 Task: Create new contact,   with mail id: 'ElenaHall@nyu.edu', first name: 'Elena', Last name: 'Hall', Job Title: Database Administrator, Phone number (202) 555-2345. Change life cycle stage to  'Lead' and lead status to 'New'. Add new company to the associated contact: www.pg.co.uk and type: Other. Logged in from softage.10@softage.net
Action: Mouse moved to (66, 58)
Screenshot: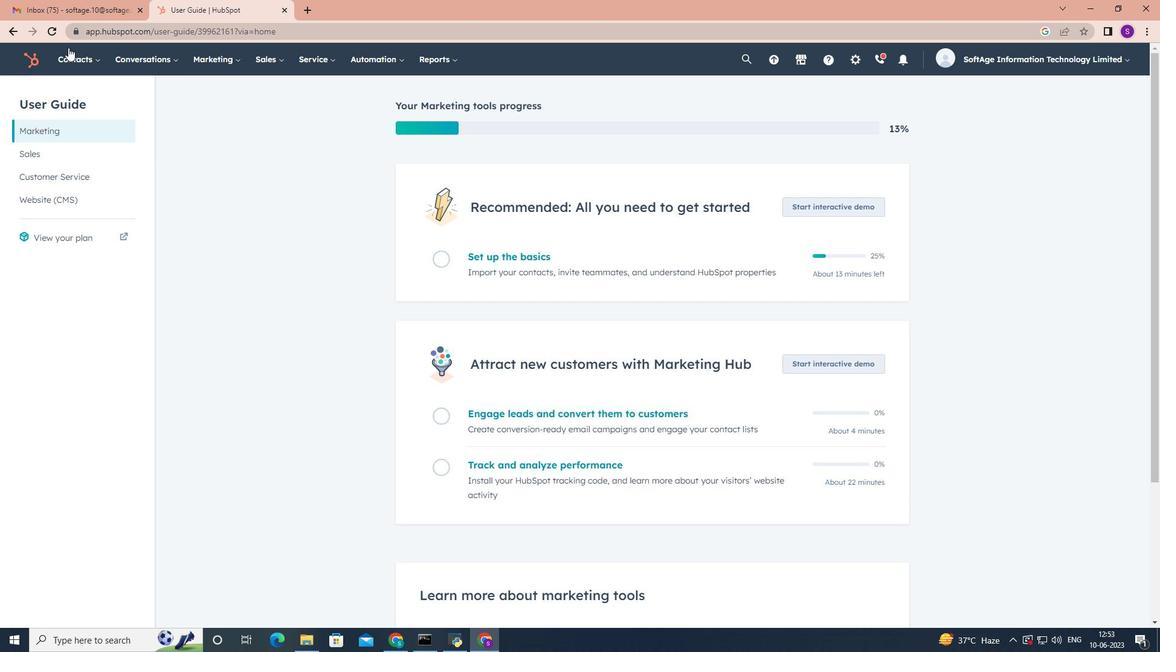 
Action: Mouse pressed left at (66, 58)
Screenshot: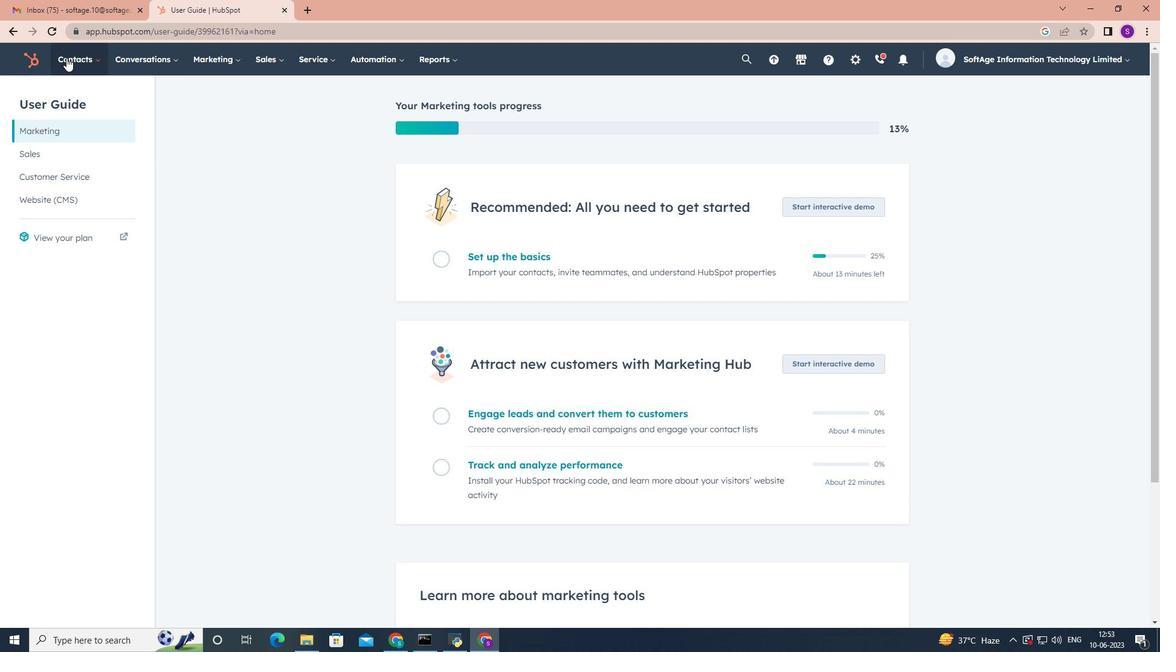 
Action: Mouse moved to (85, 89)
Screenshot: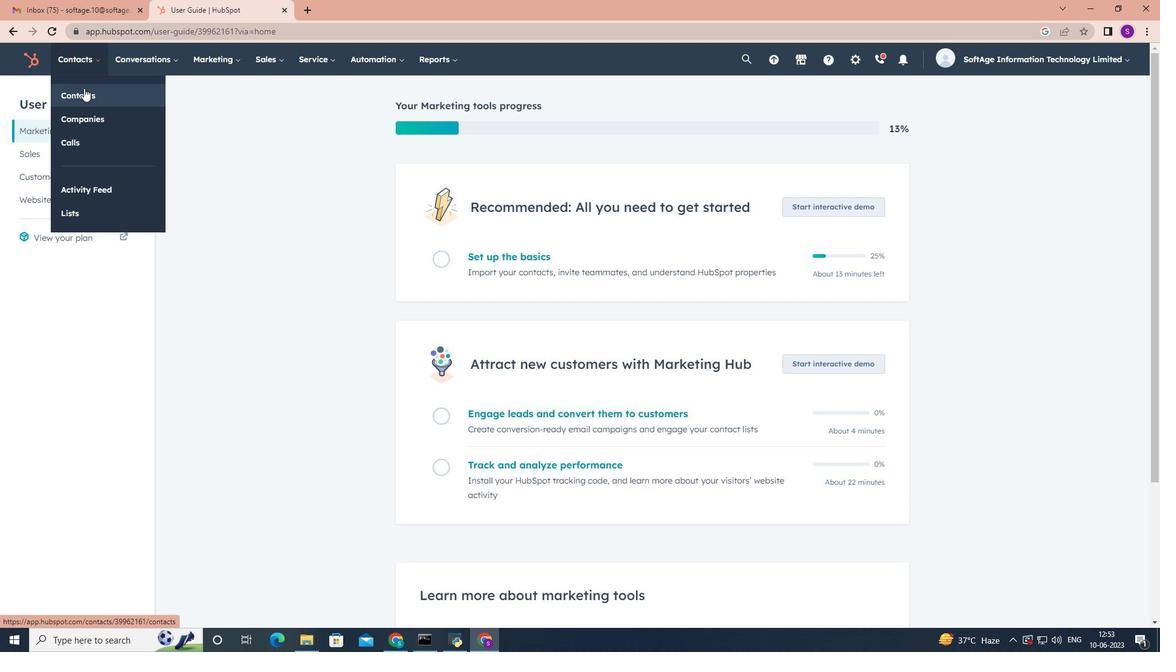 
Action: Mouse pressed left at (85, 89)
Screenshot: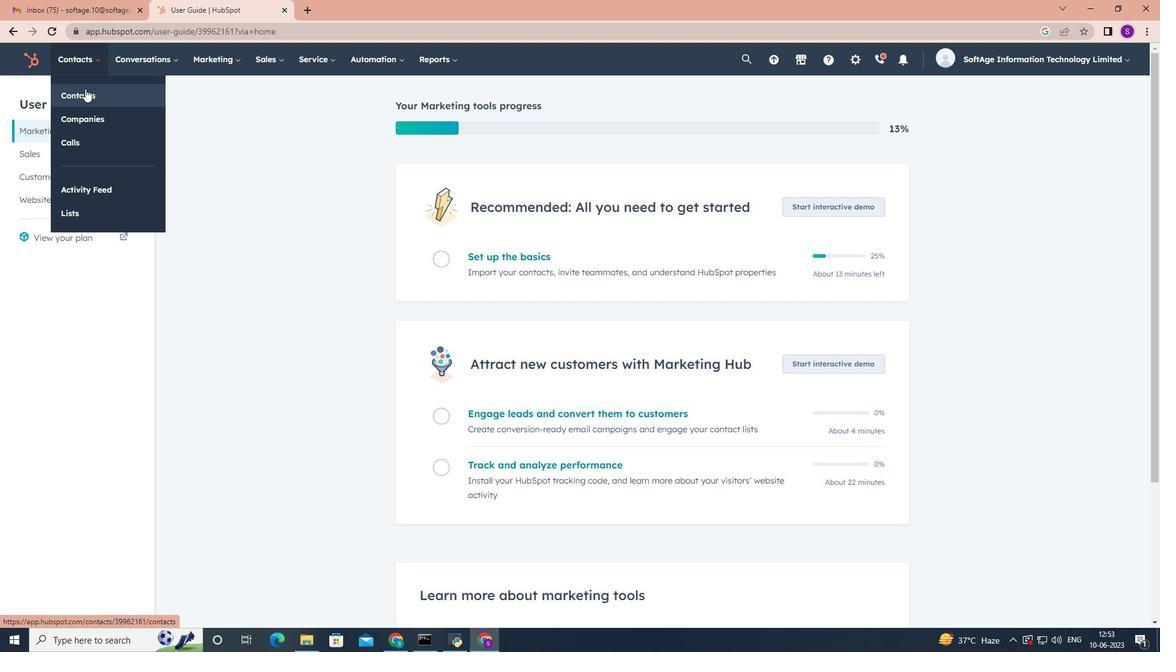 
Action: Mouse moved to (1100, 102)
Screenshot: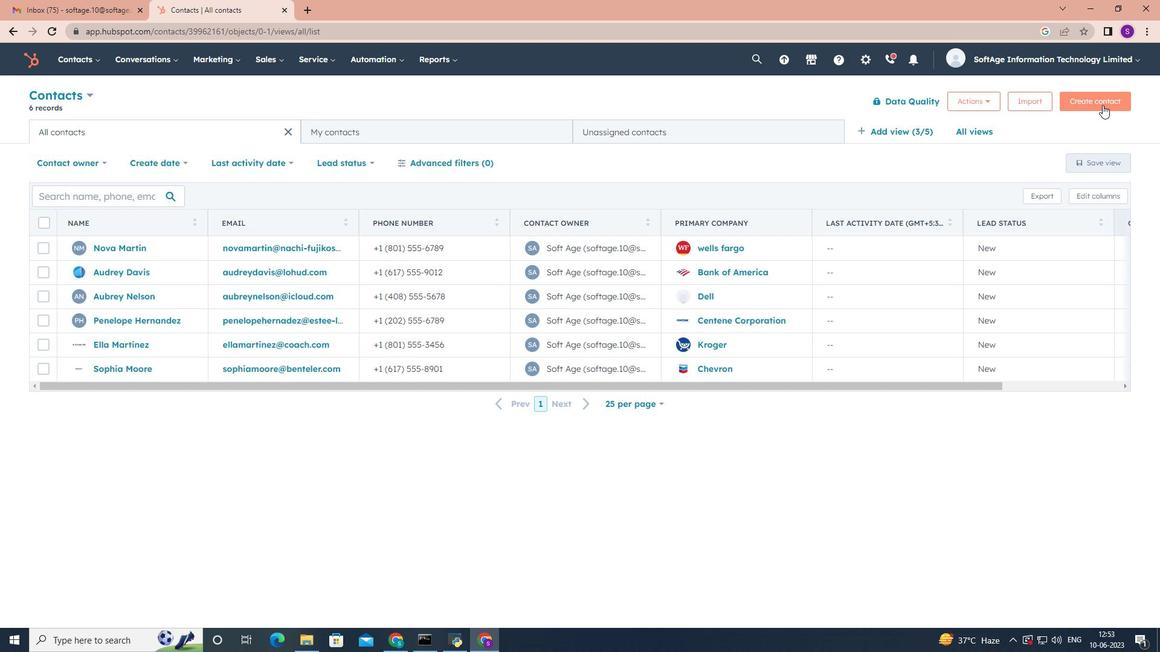
Action: Mouse pressed left at (1100, 102)
Screenshot: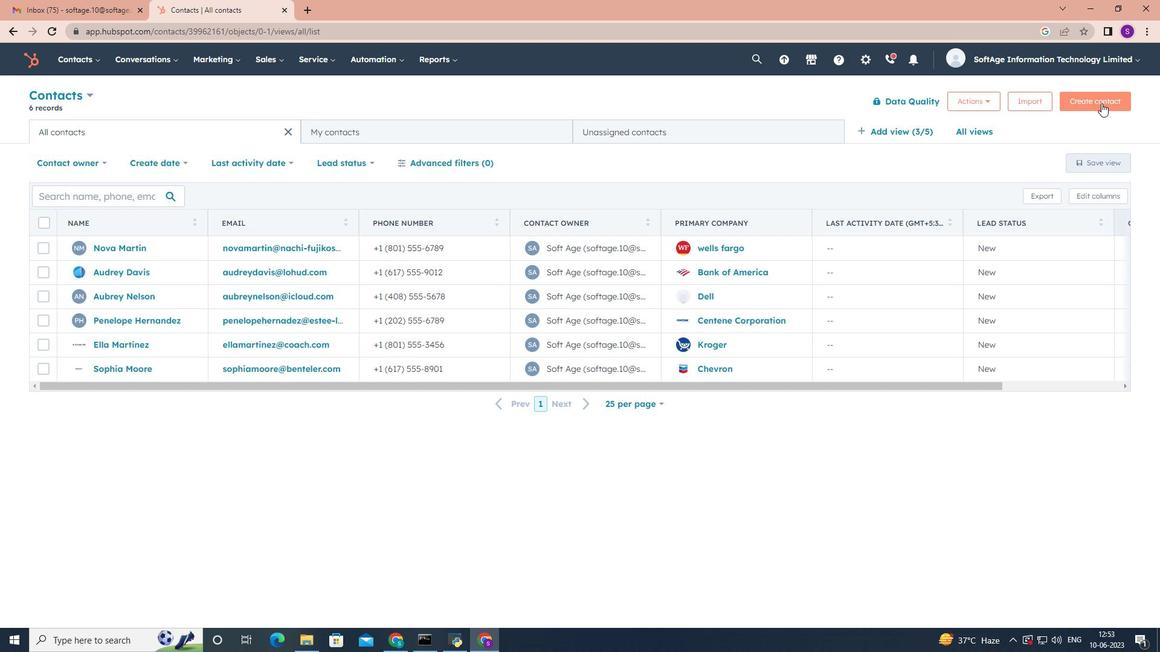 
Action: Mouse moved to (877, 156)
Screenshot: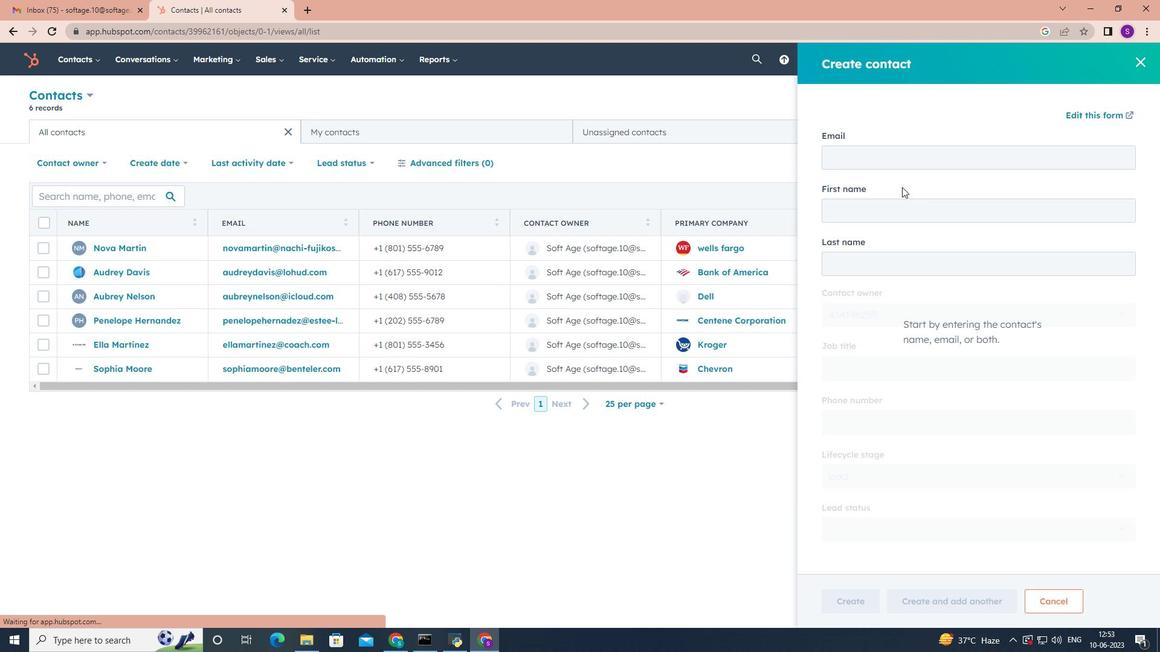
Action: Mouse pressed left at (877, 156)
Screenshot: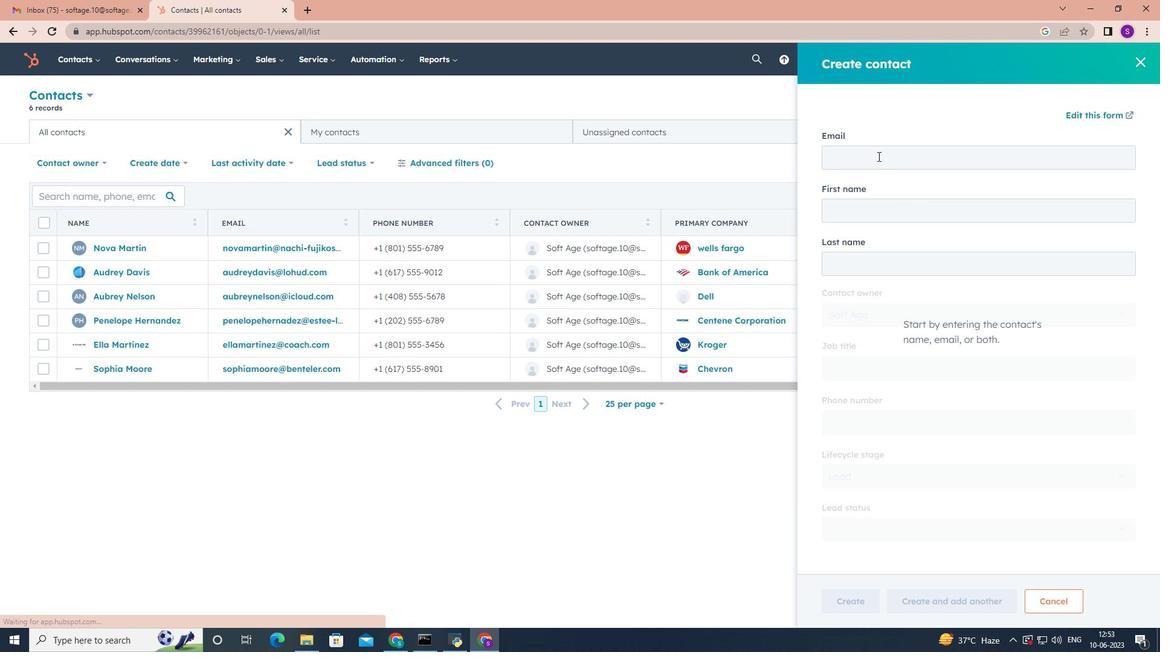
Action: Key pressed <Key.shift>Elena<Key.shift>Hall<Key.shift>@nyu.edu<Key.tab><Key.shift><Key.shift><Key.shift><Key.shift><Key.shift><Key.shift><Key.shift><Key.shift><Key.shift><Key.shift><Key.shift><Key.shift><Key.shift><Key.shift><Key.shift><Key.shift><Key.shift><Key.shift><Key.shift><Key.shift><Key.shift><Key.shift><Key.shift><Key.shift><Key.shift><Key.shift><Key.shift><Key.shift><Key.shift><Key.shift><Key.shift><Key.shift><Key.shift><Key.shift><Key.shift><Key.shift><Key.shift>Elena<Key.tab><Key.shift>Hall<Key.tab><Key.tab><Key.shift><Key.shift><Key.shift><Key.shift><Key.shift><Key.shift><Key.shift><Key.shift><Key.shift><Key.shift><Key.shift><Key.shift><Key.shift><Key.shift><Key.shift><Key.shift><Key.shift><Key.shift><Key.shift><Key.shift>Database<Key.space><Key.shift>Administrator<Key.tab>2025552345<Key.tab><Key.tab><Key.tab><Key.tab><Key.enter>
Screenshot: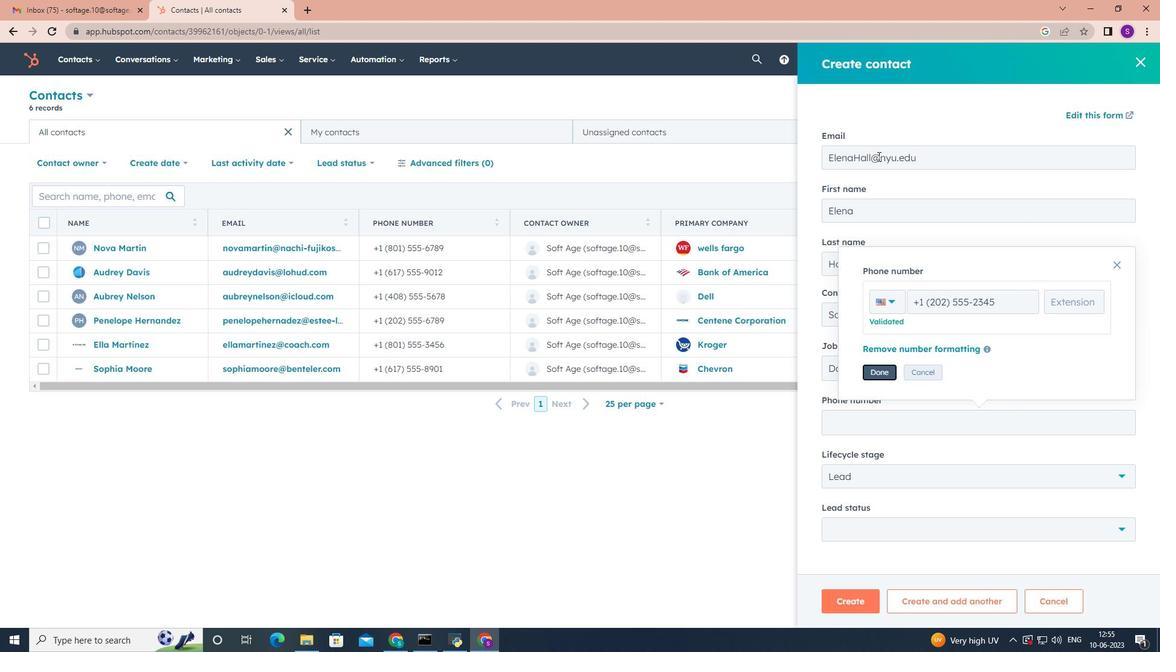 
Action: Mouse moved to (1122, 470)
Screenshot: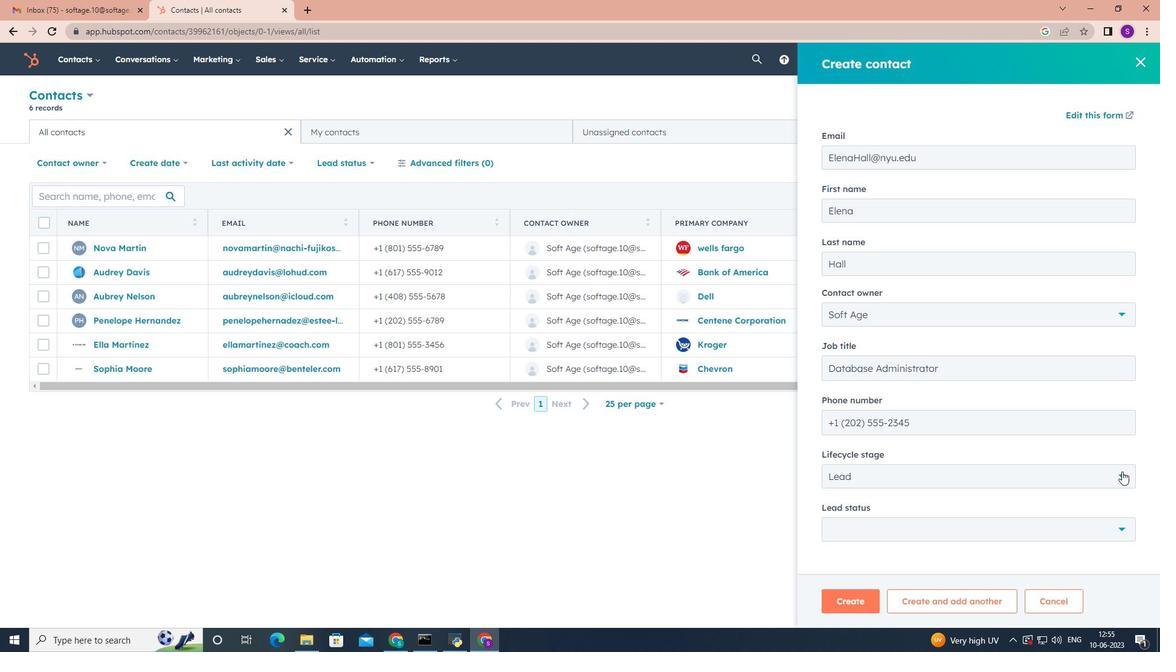
Action: Mouse pressed left at (1122, 470)
Screenshot: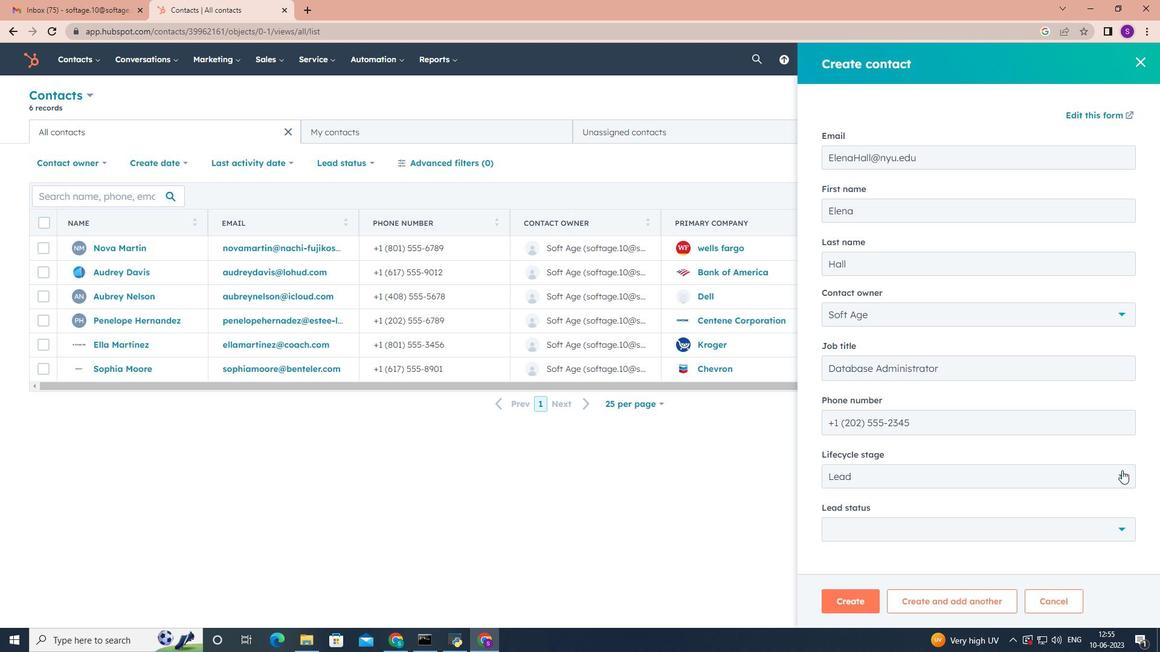 
Action: Mouse moved to (961, 363)
Screenshot: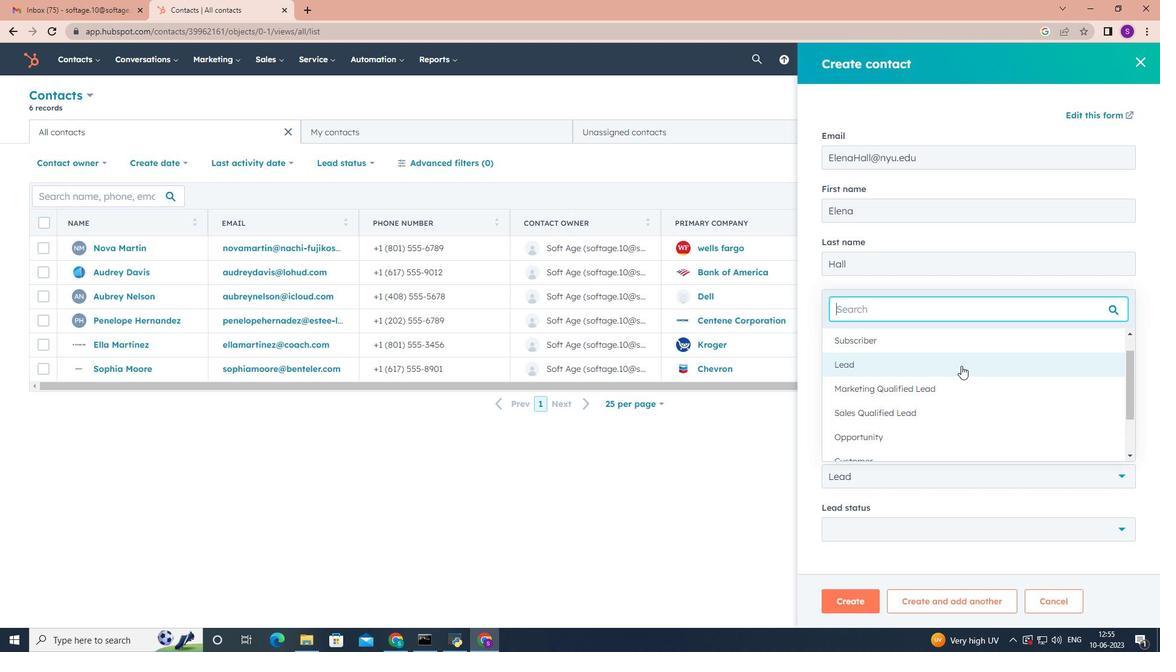 
Action: Mouse pressed left at (961, 363)
Screenshot: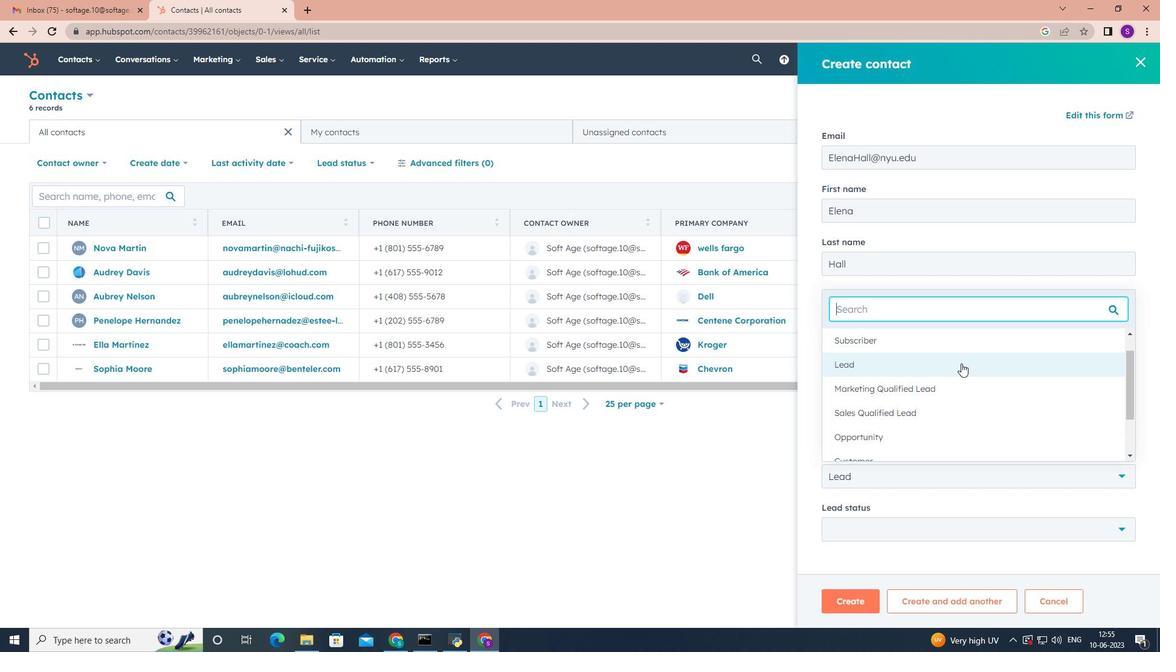 
Action: Mouse moved to (1123, 534)
Screenshot: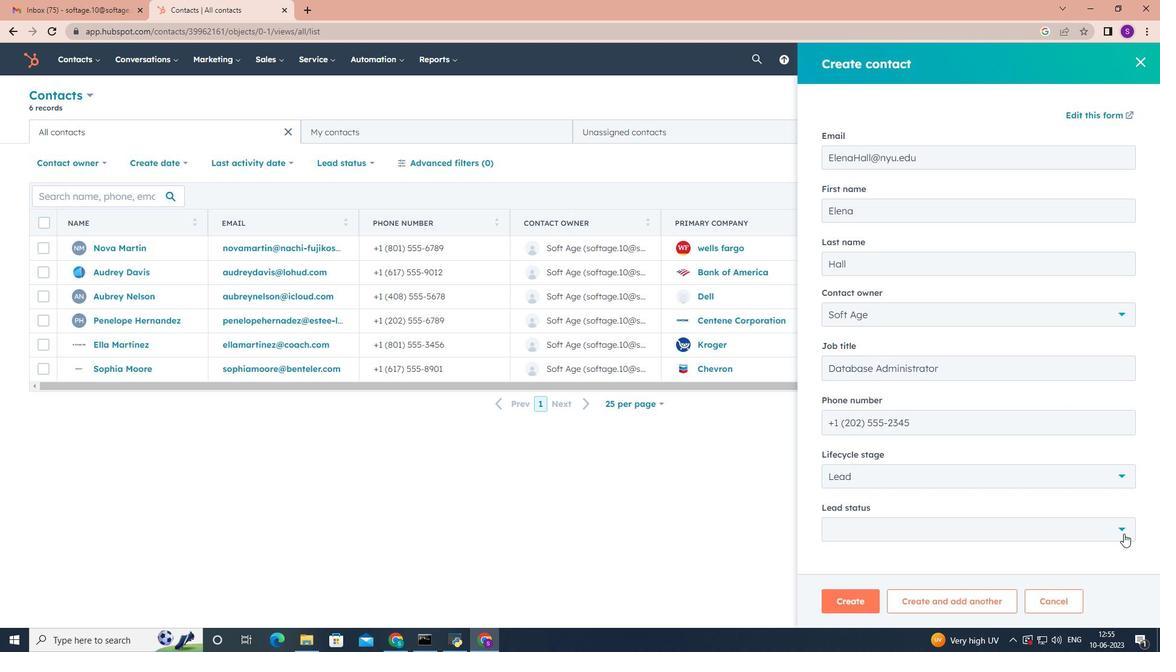 
Action: Mouse pressed left at (1123, 534)
Screenshot: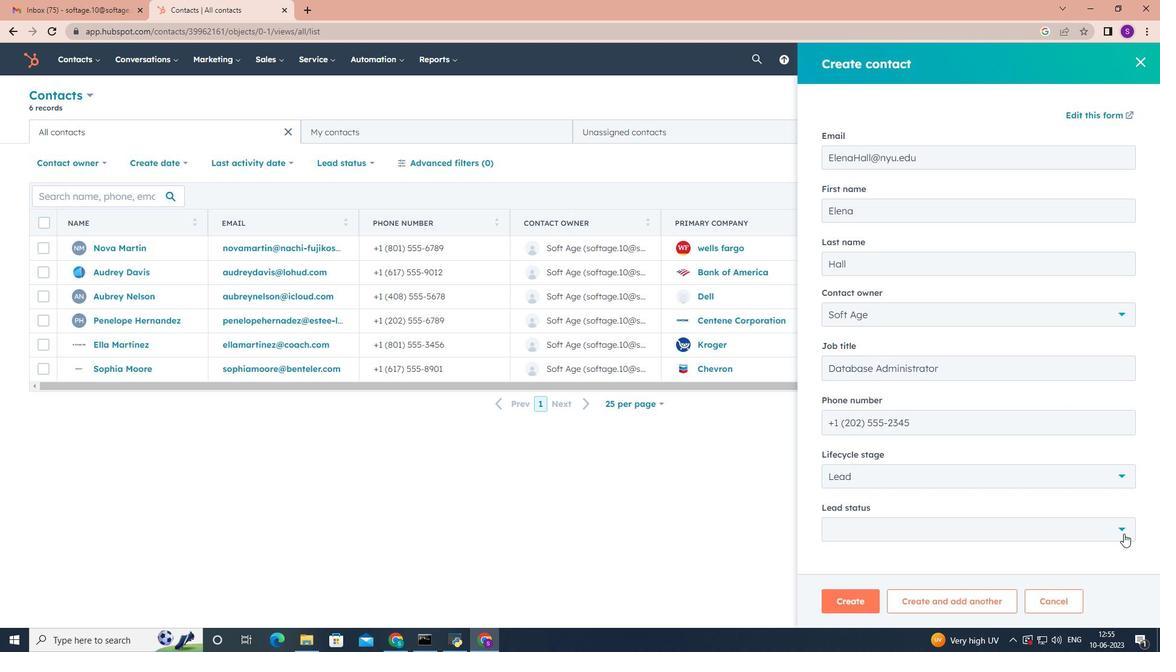 
Action: Mouse moved to (953, 419)
Screenshot: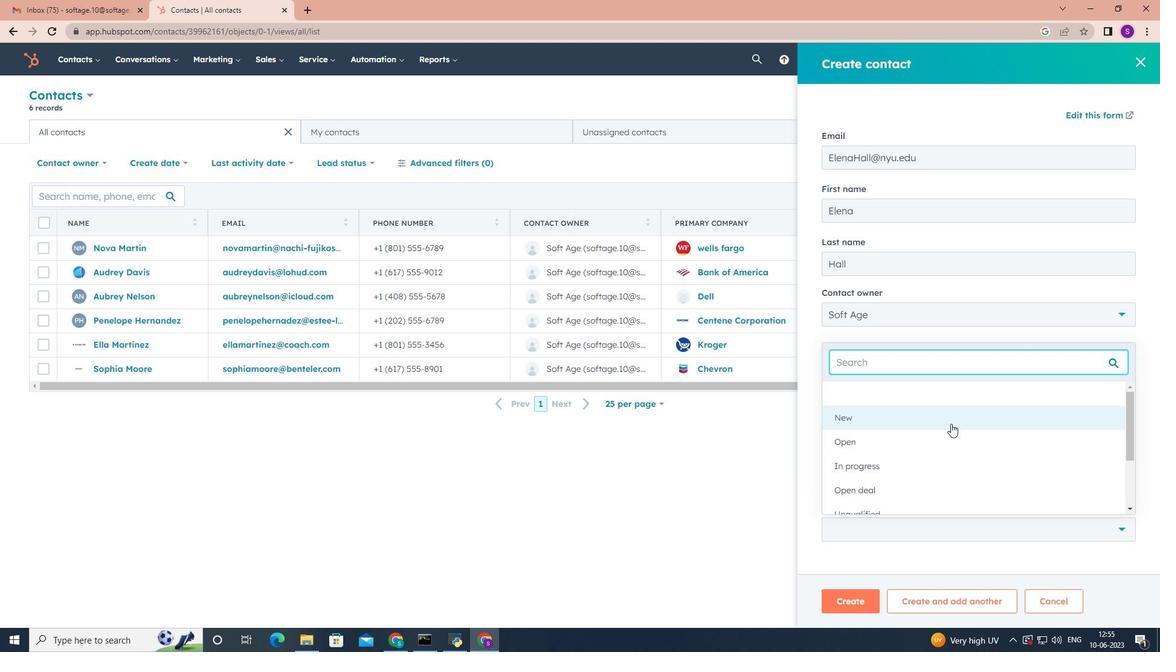 
Action: Mouse pressed left at (953, 419)
Screenshot: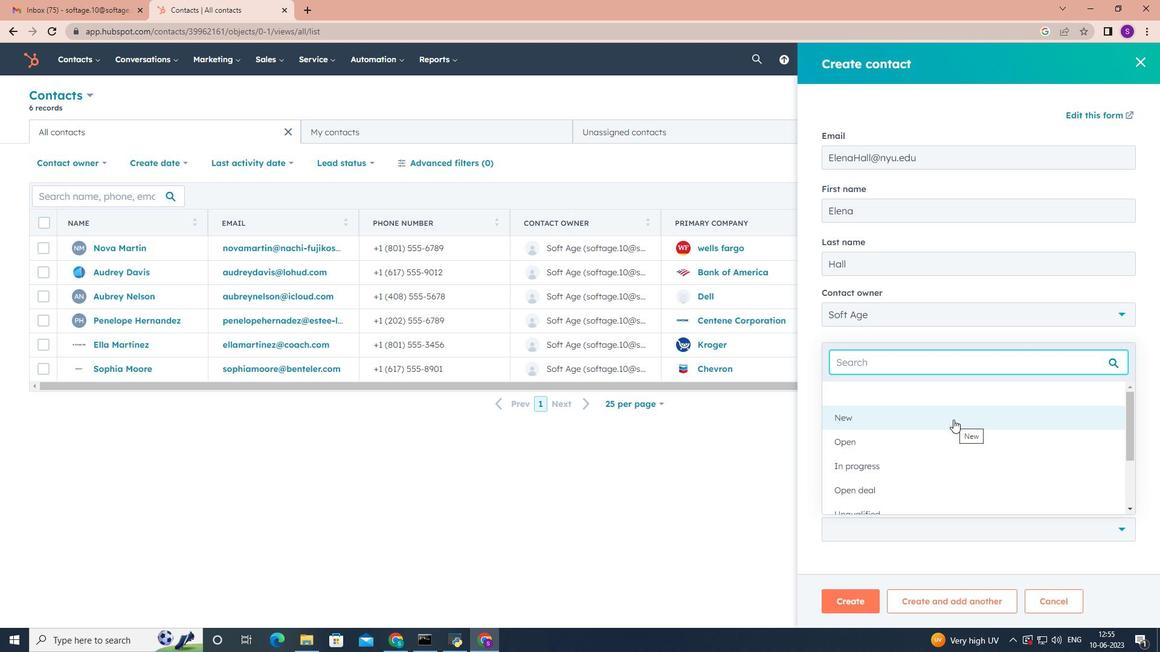 
Action: Mouse moved to (858, 600)
Screenshot: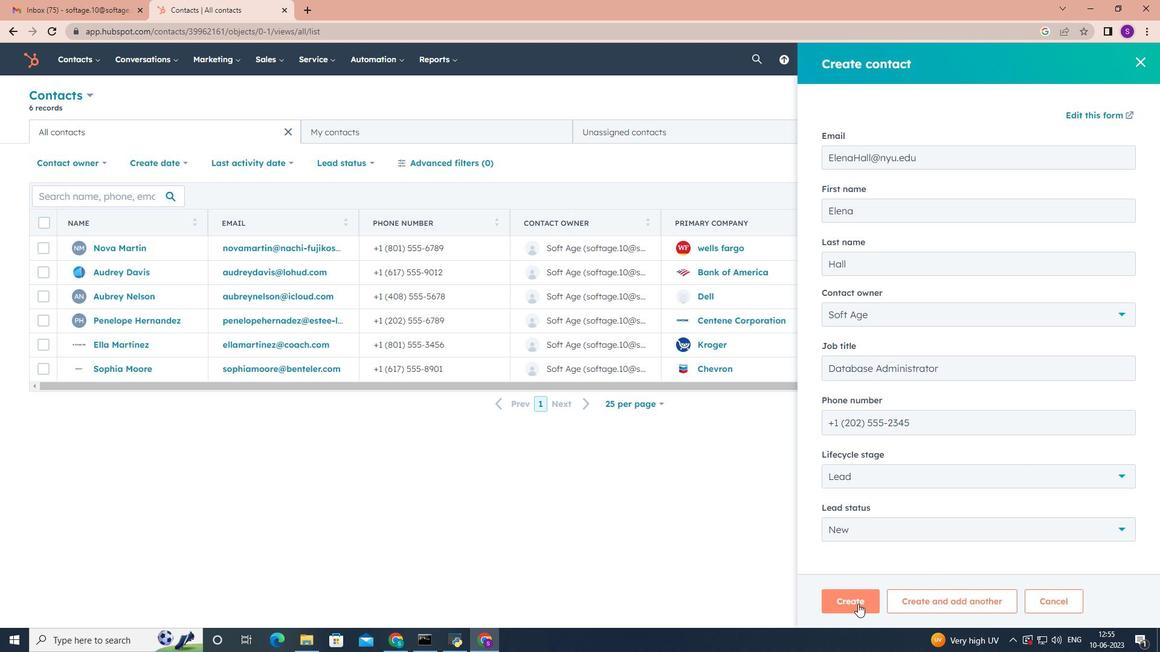 
Action: Mouse pressed left at (858, 600)
Screenshot: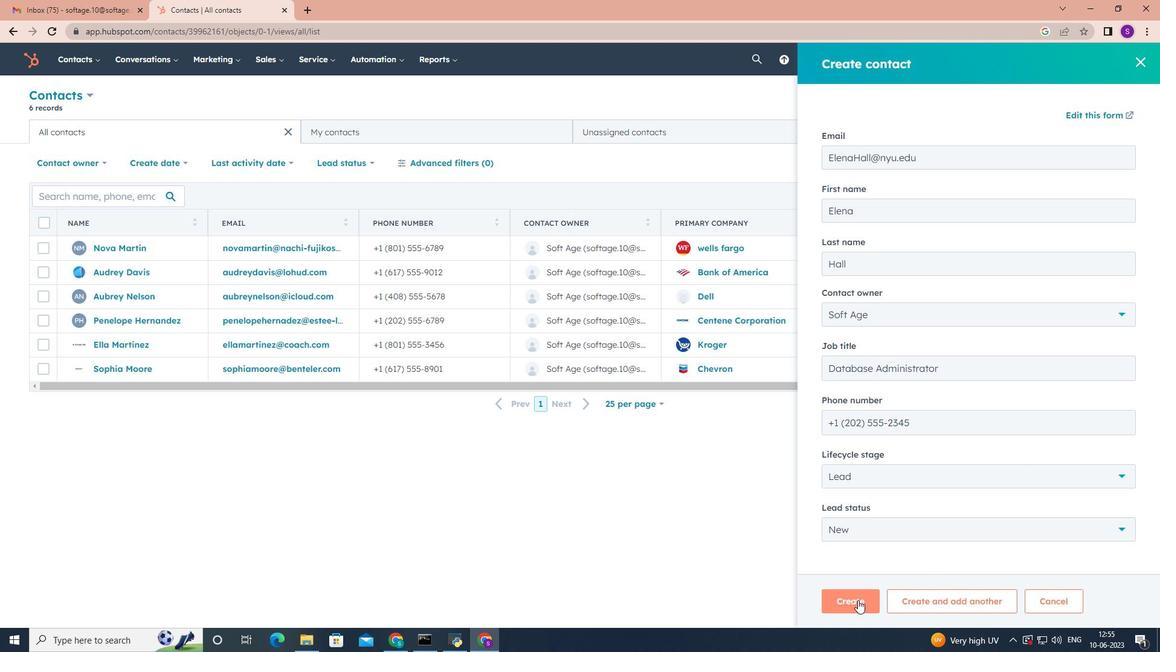 
Action: Mouse moved to (820, 389)
Screenshot: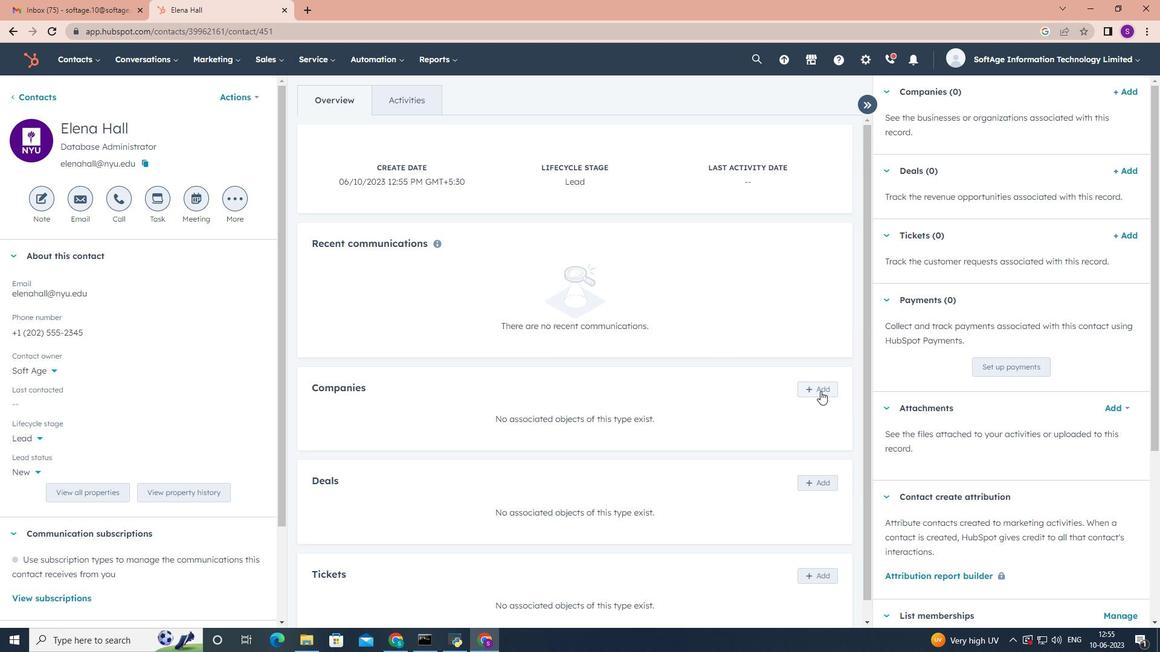 
Action: Mouse pressed left at (820, 389)
Screenshot: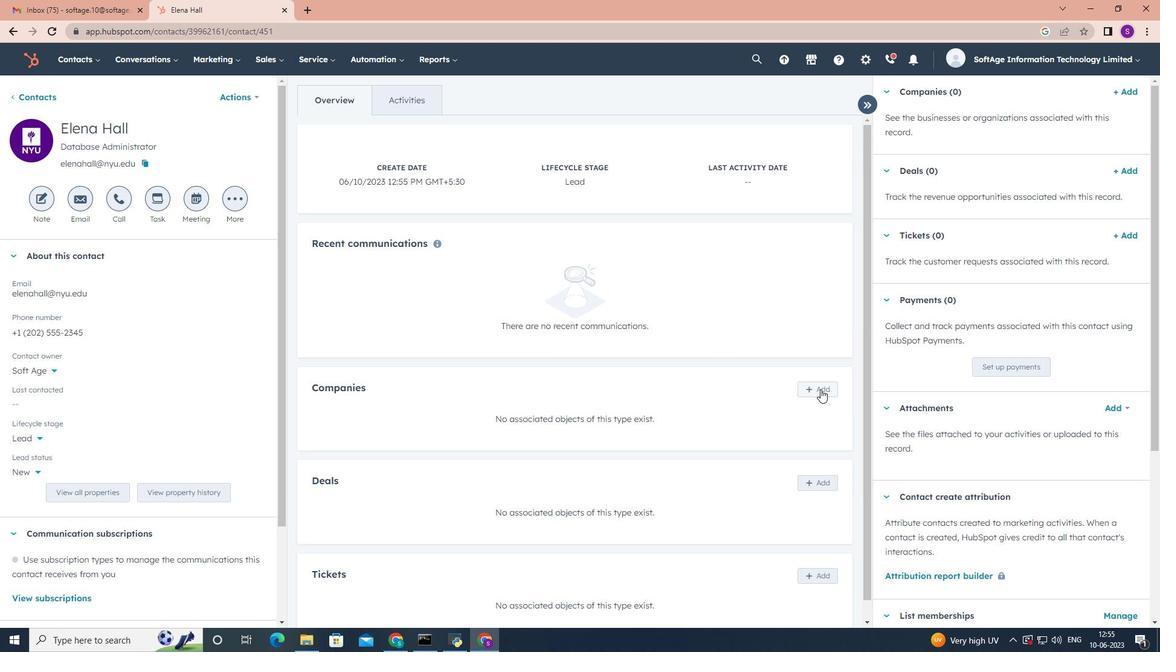 
Action: Mouse moved to (947, 123)
Screenshot: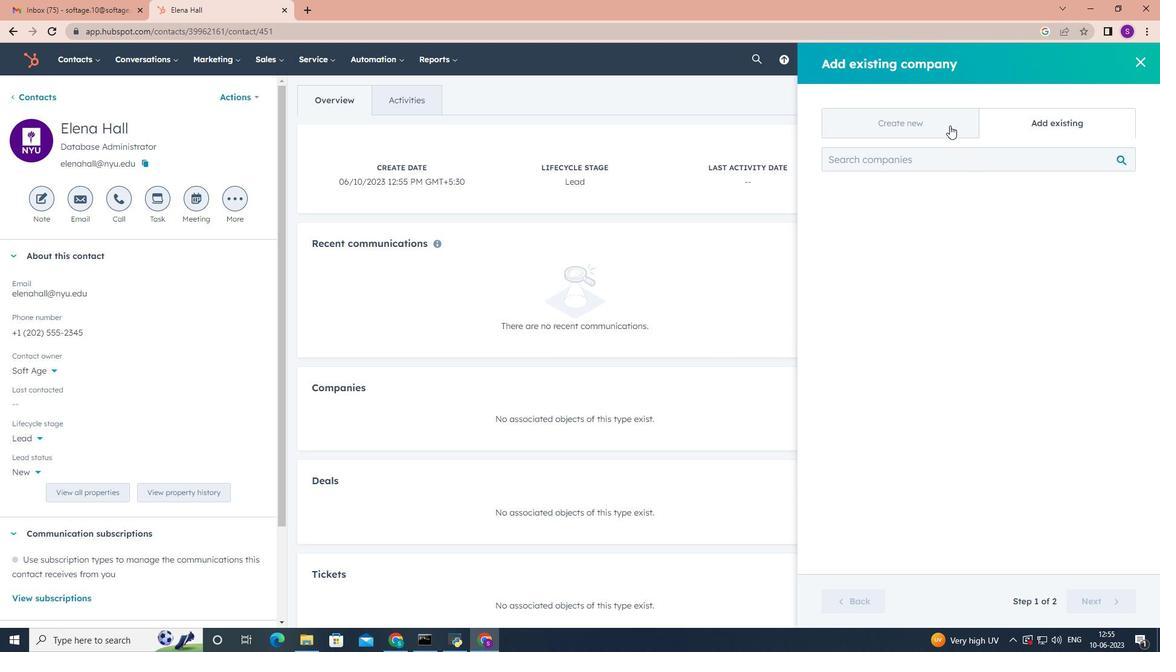 
Action: Mouse pressed left at (947, 123)
Screenshot: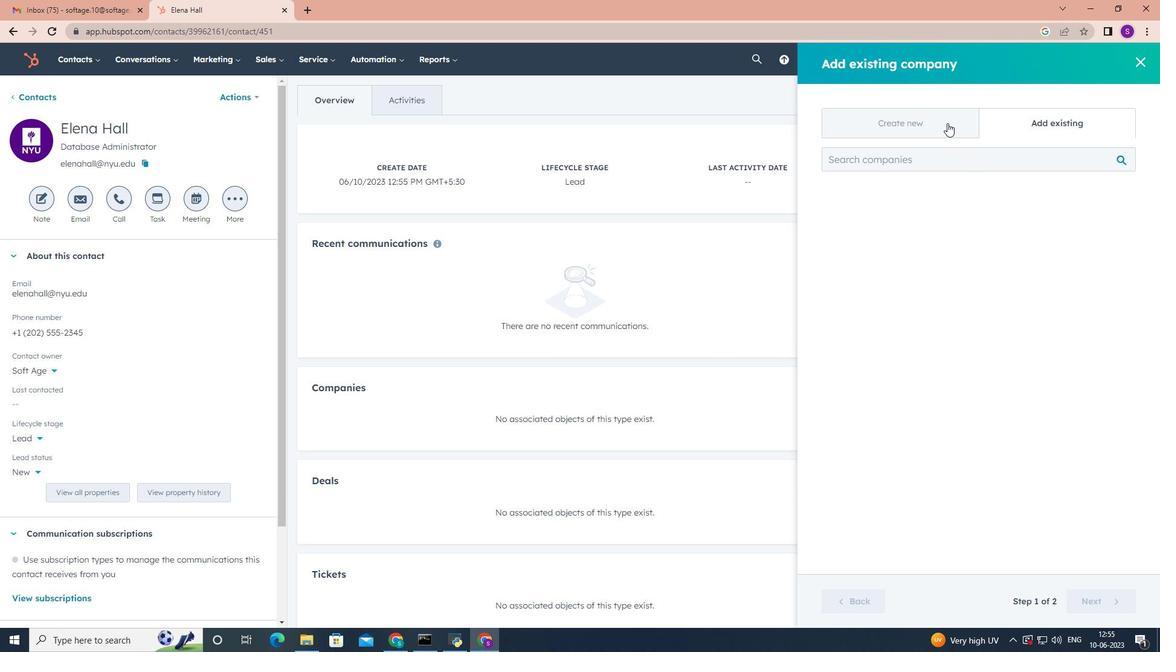 
Action: Mouse moved to (944, 200)
Screenshot: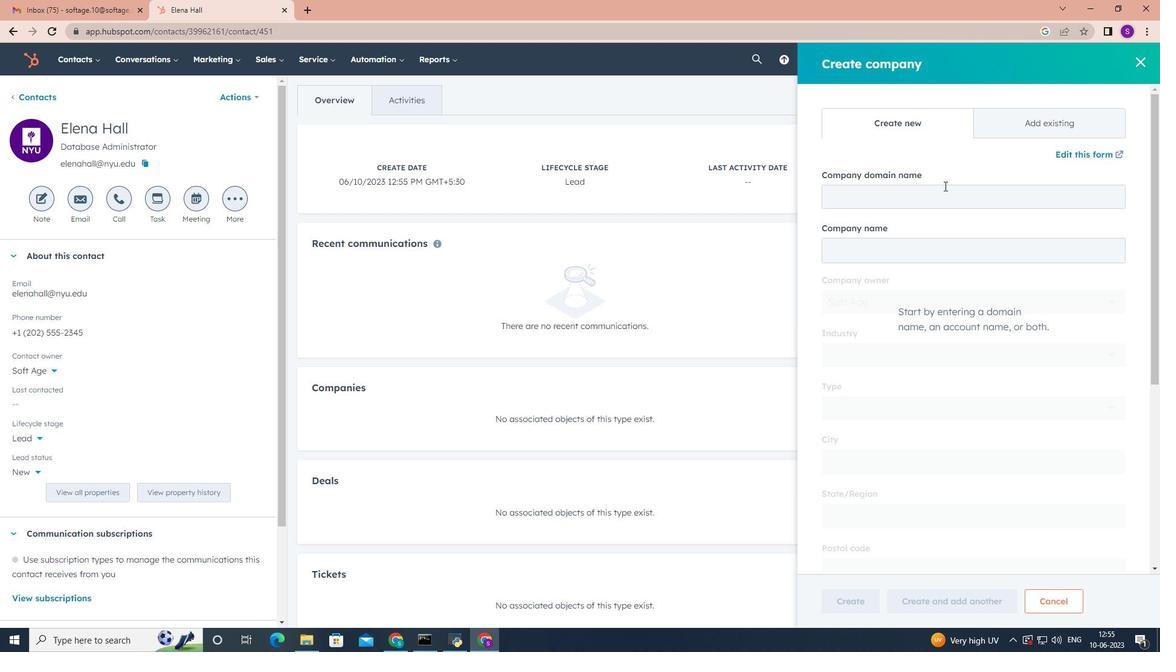
Action: Mouse pressed left at (944, 200)
Screenshot: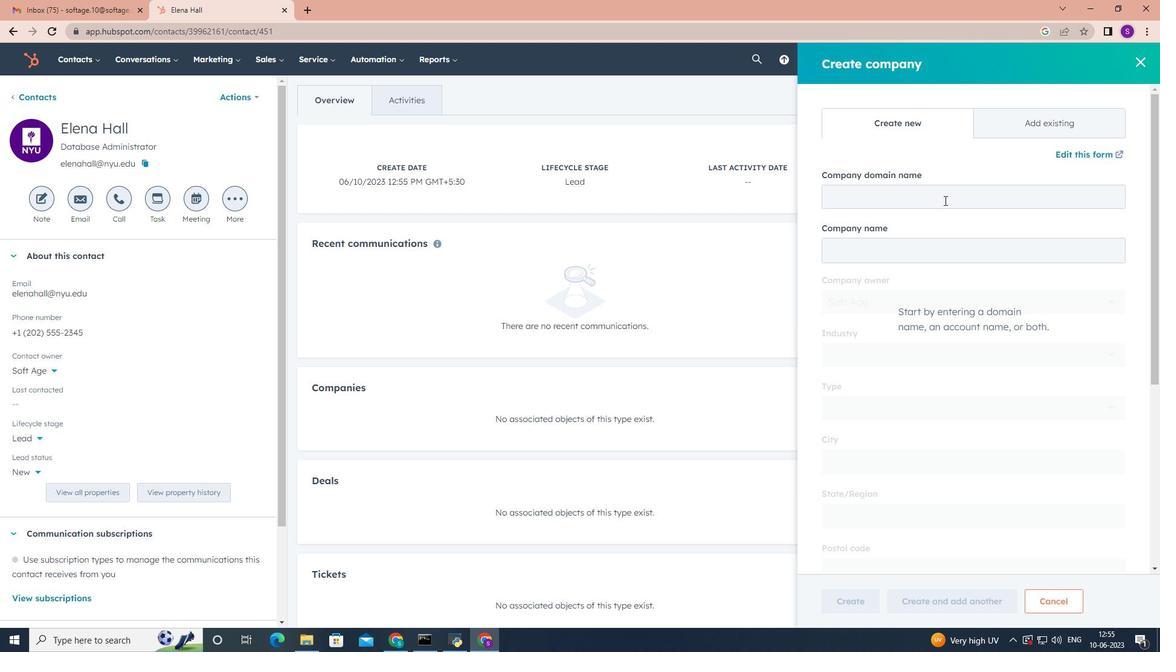 
Action: Key pressed www.pg.co.uk
Screenshot: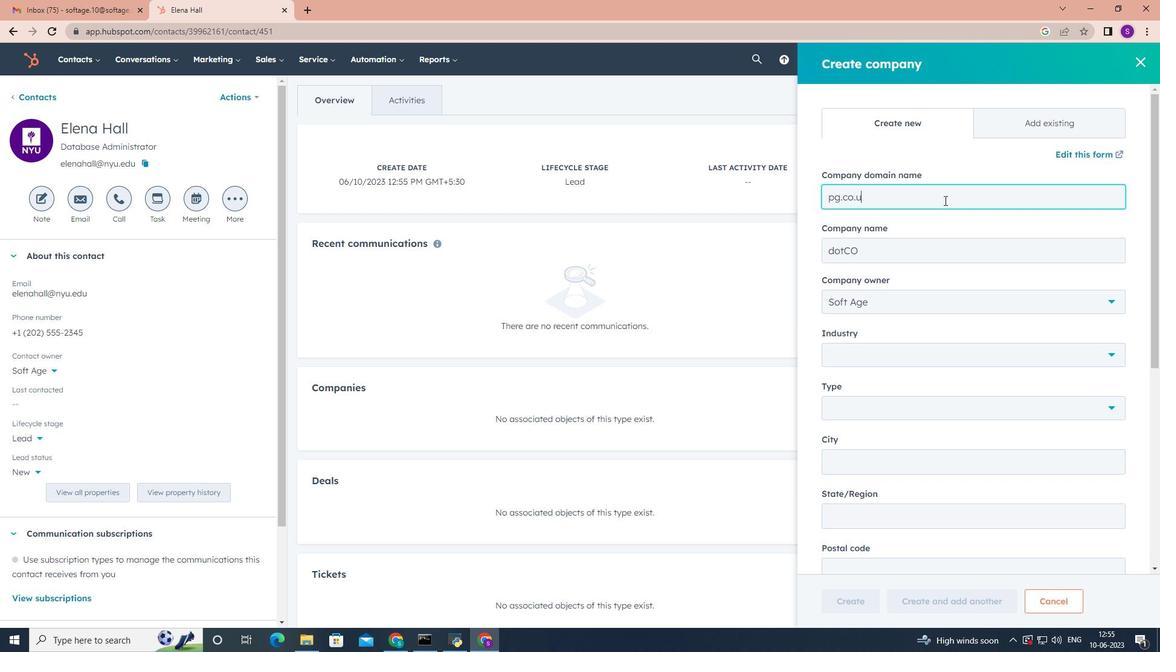 
Action: Mouse moved to (996, 335)
Screenshot: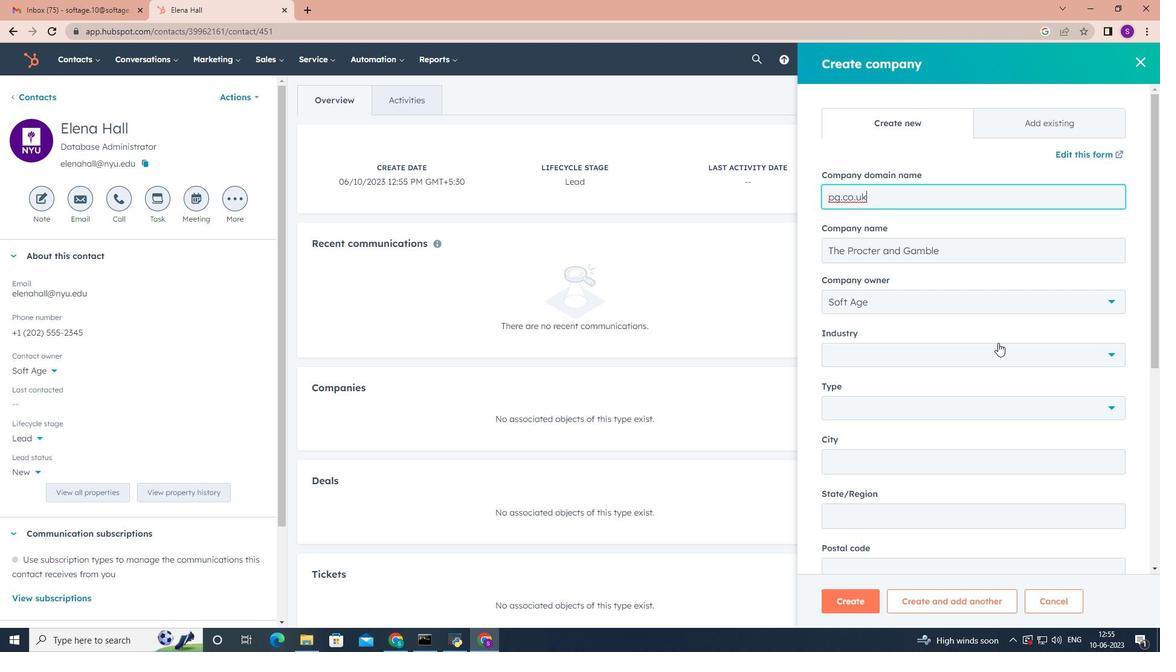 
Action: Mouse scrolled (996, 335) with delta (0, 0)
Screenshot: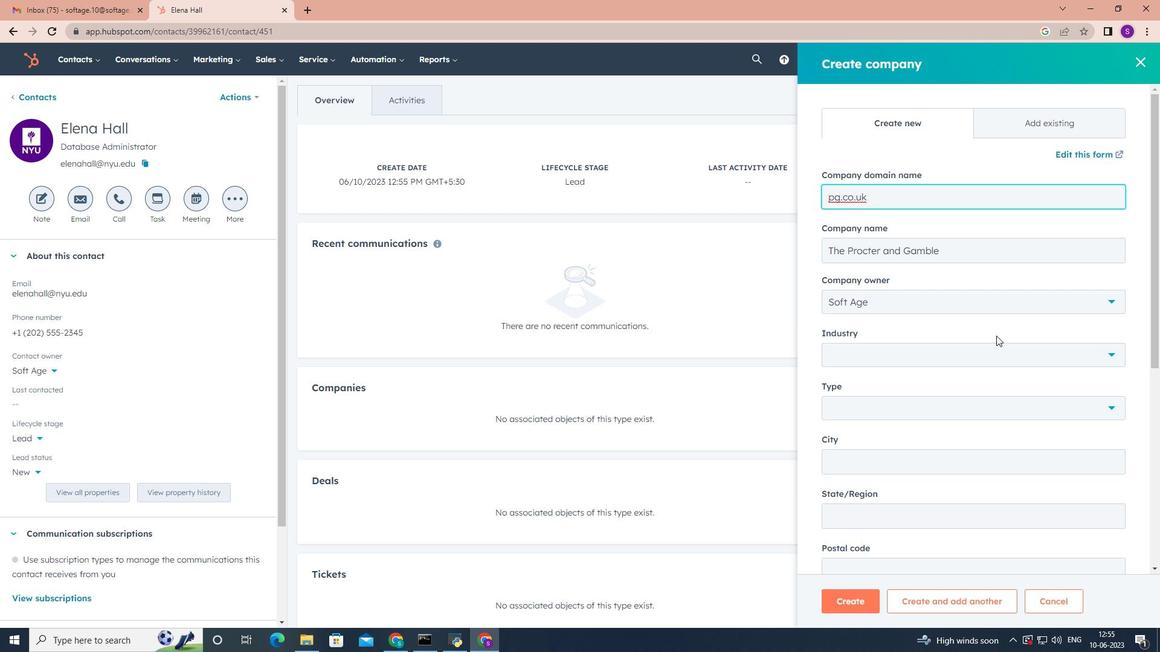 
Action: Mouse scrolled (996, 335) with delta (0, 0)
Screenshot: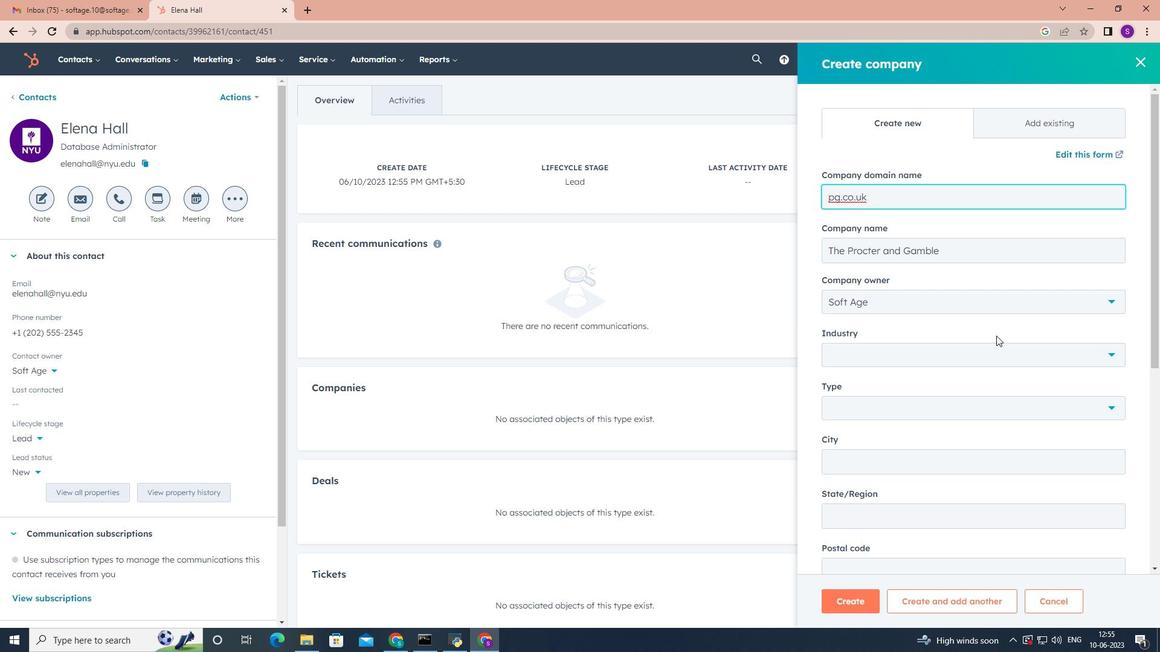 
Action: Mouse scrolled (996, 335) with delta (0, 0)
Screenshot: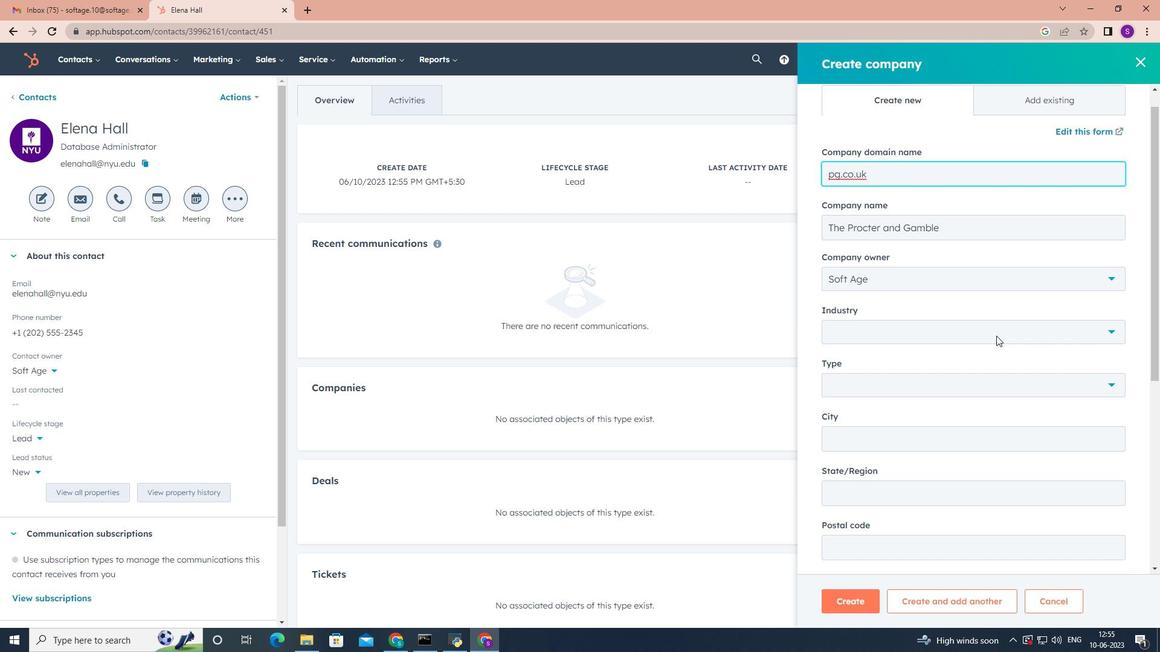 
Action: Mouse moved to (1106, 229)
Screenshot: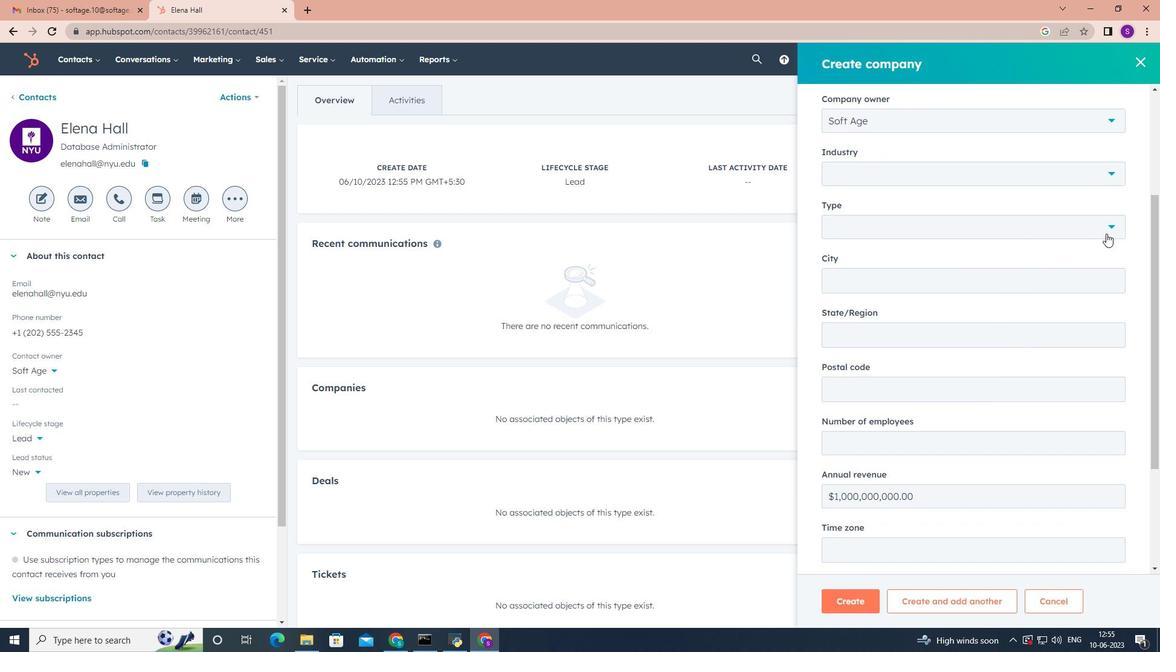 
Action: Mouse pressed left at (1106, 229)
Screenshot: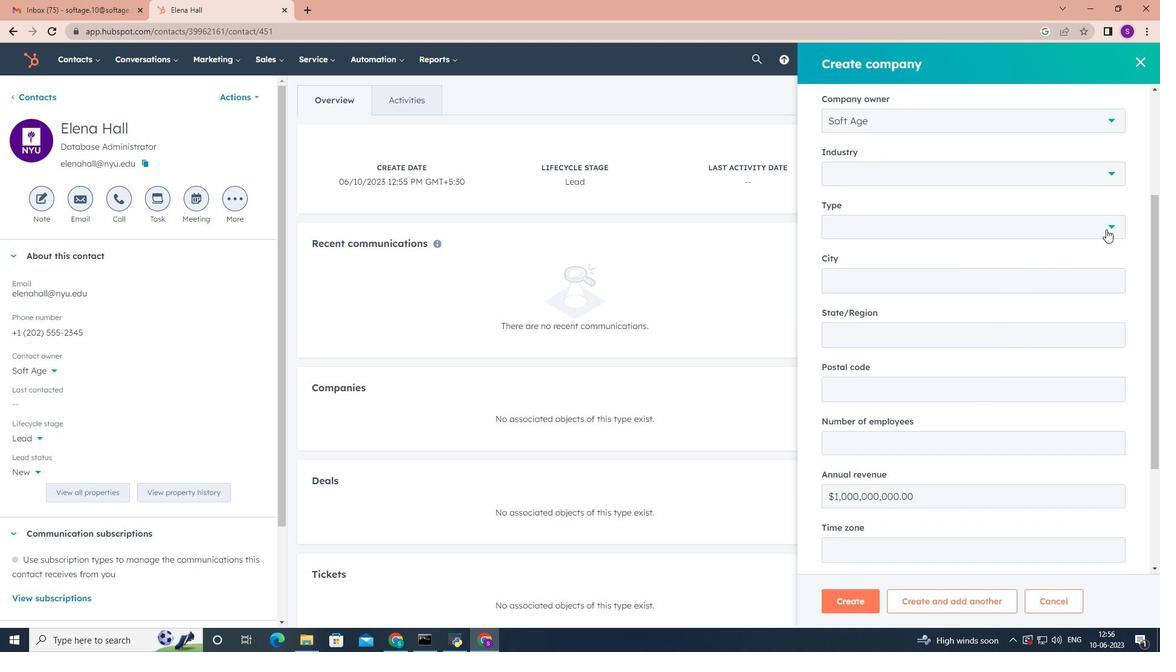 
Action: Mouse moved to (1009, 293)
Screenshot: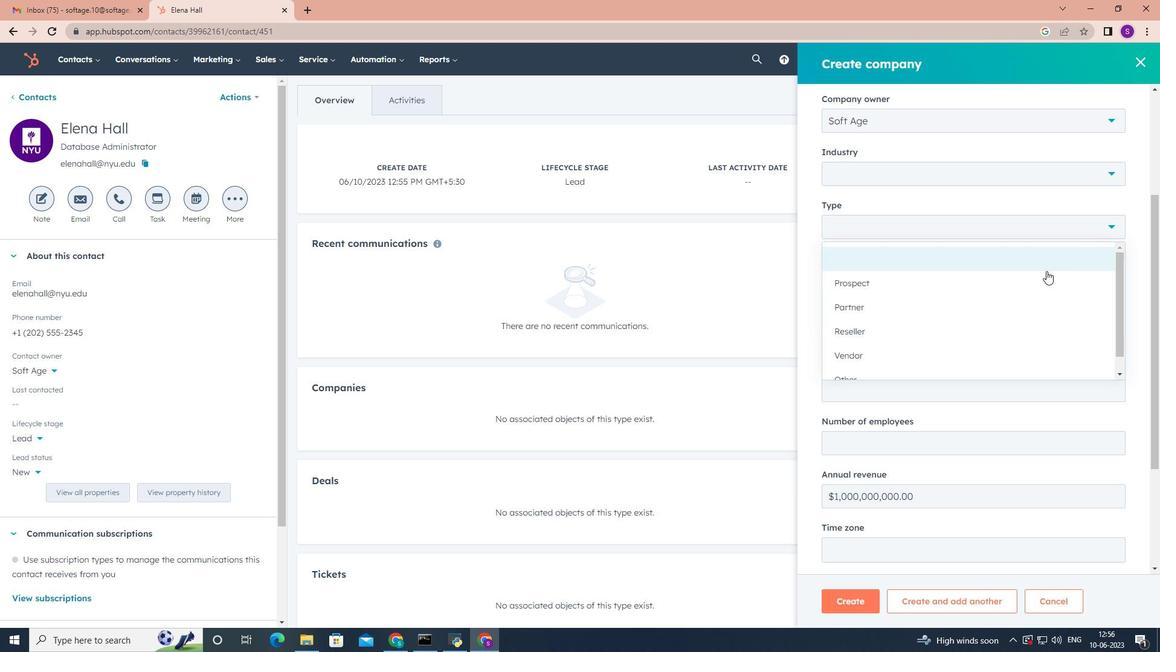 
Action: Mouse scrolled (1009, 293) with delta (0, 0)
Screenshot: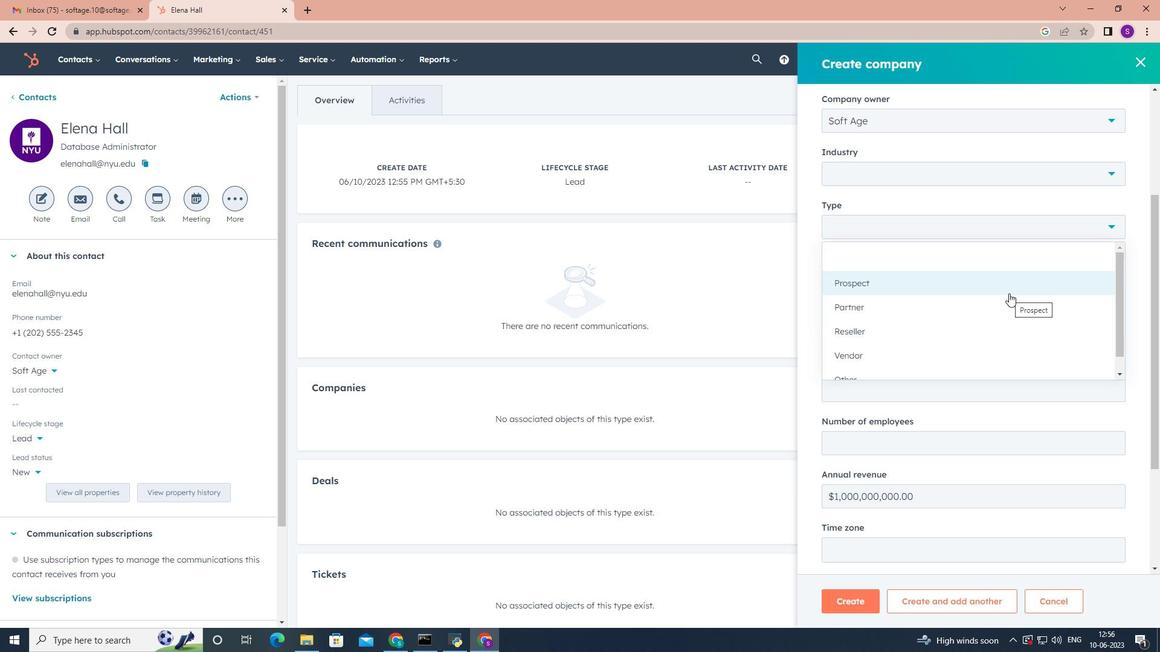 
Action: Mouse scrolled (1009, 293) with delta (0, 0)
Screenshot: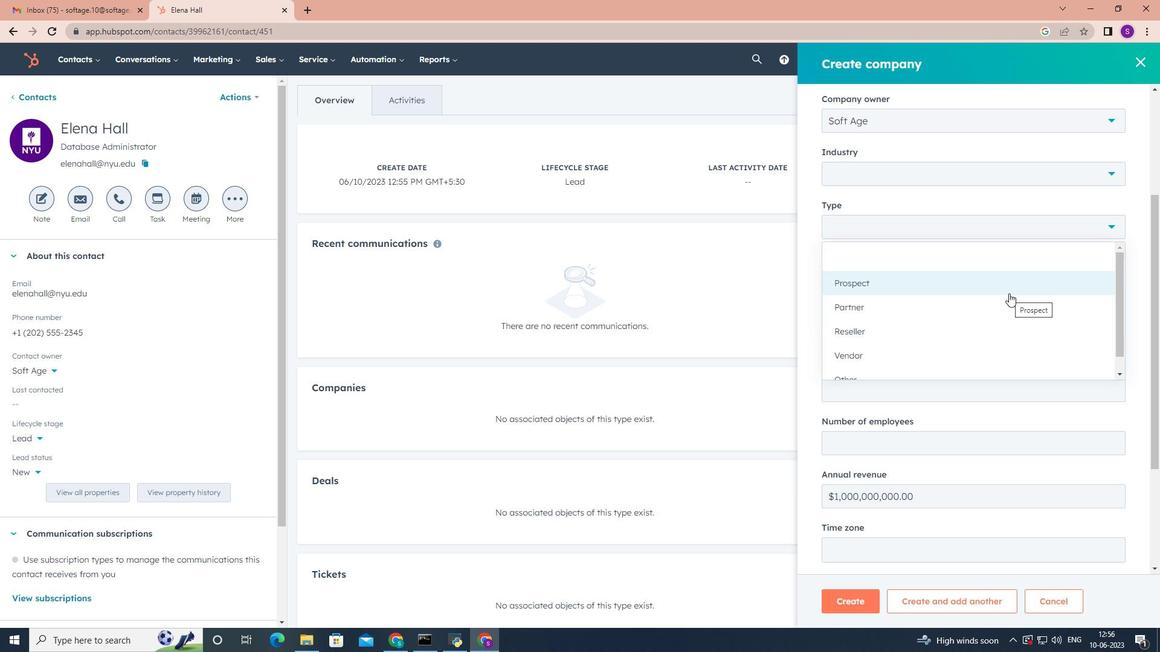 
Action: Mouse scrolled (1009, 293) with delta (0, 0)
Screenshot: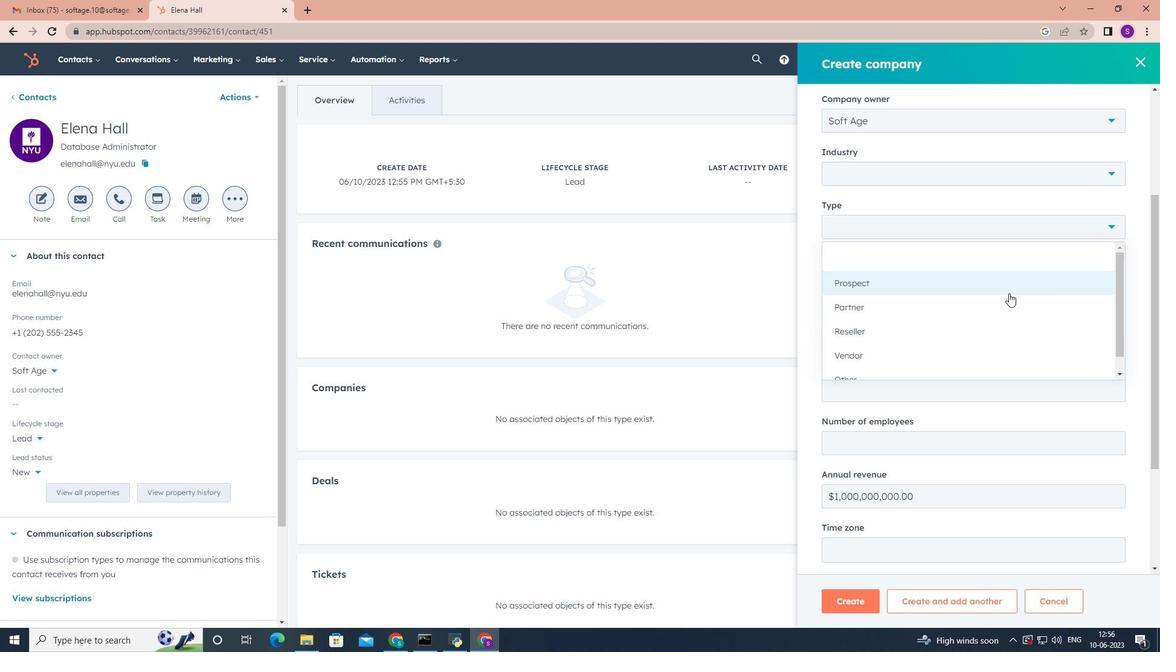 
Action: Mouse moved to (919, 362)
Screenshot: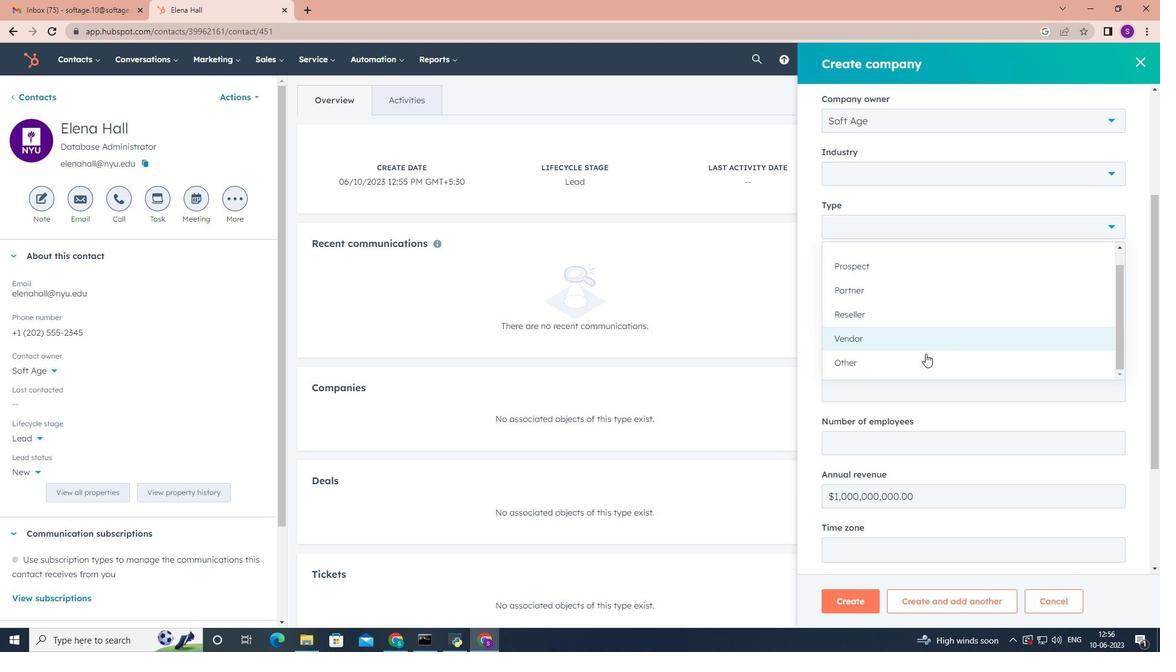 
Action: Mouse pressed left at (919, 362)
Screenshot: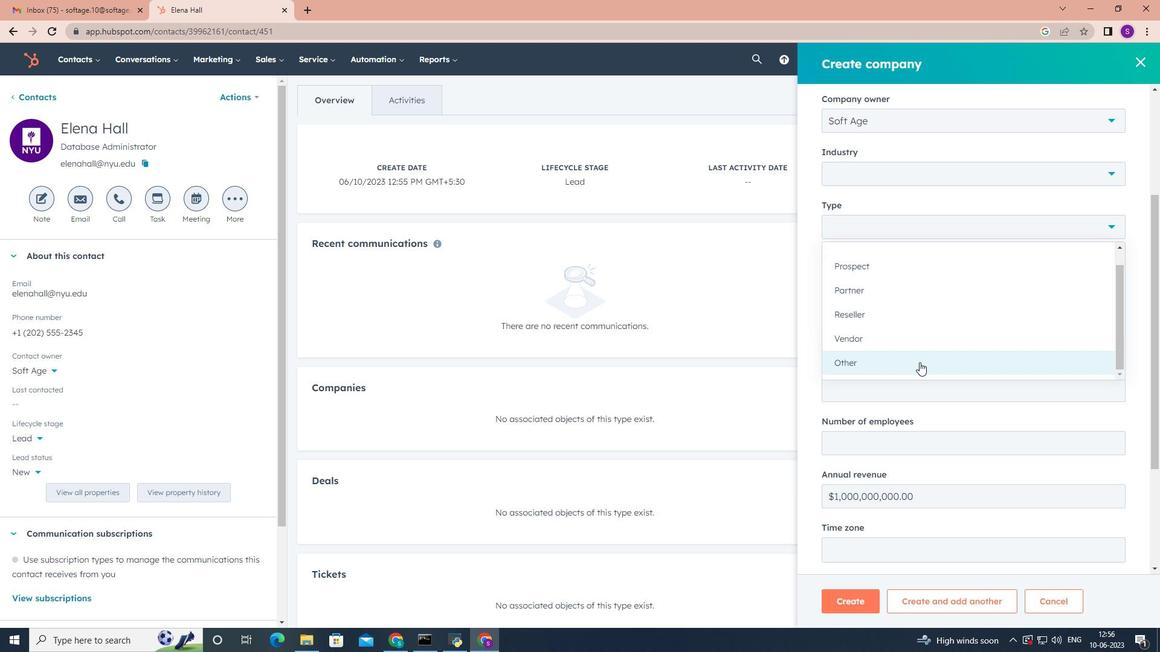 
Action: Mouse scrolled (919, 361) with delta (0, 0)
Screenshot: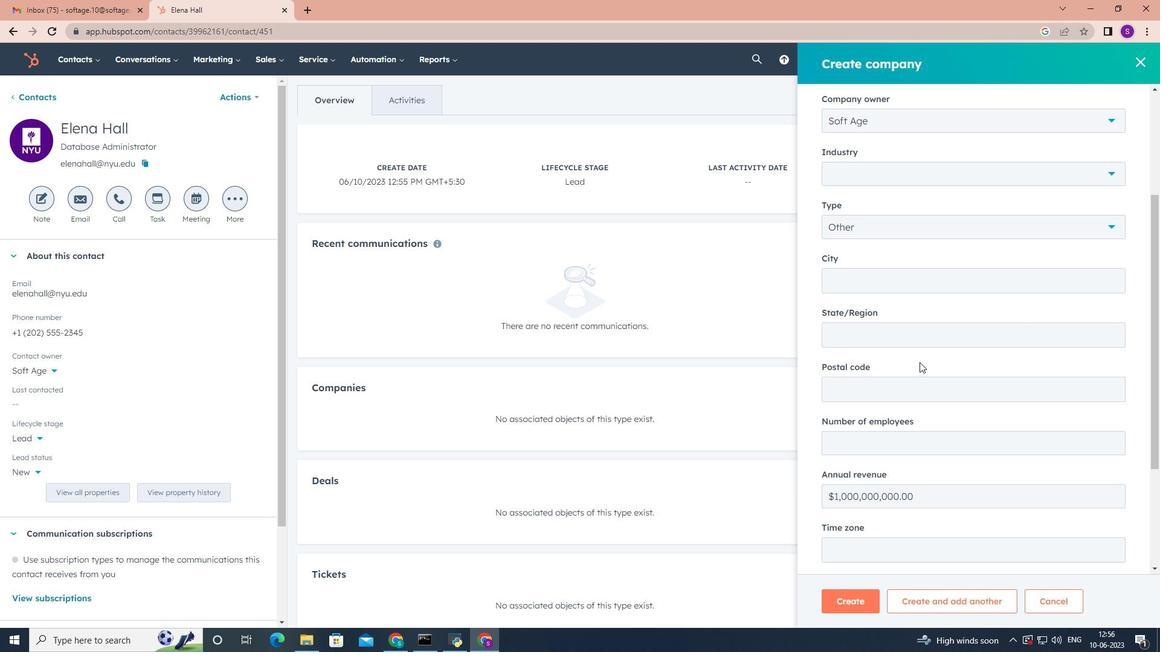 
Action: Mouse scrolled (919, 361) with delta (0, 0)
Screenshot: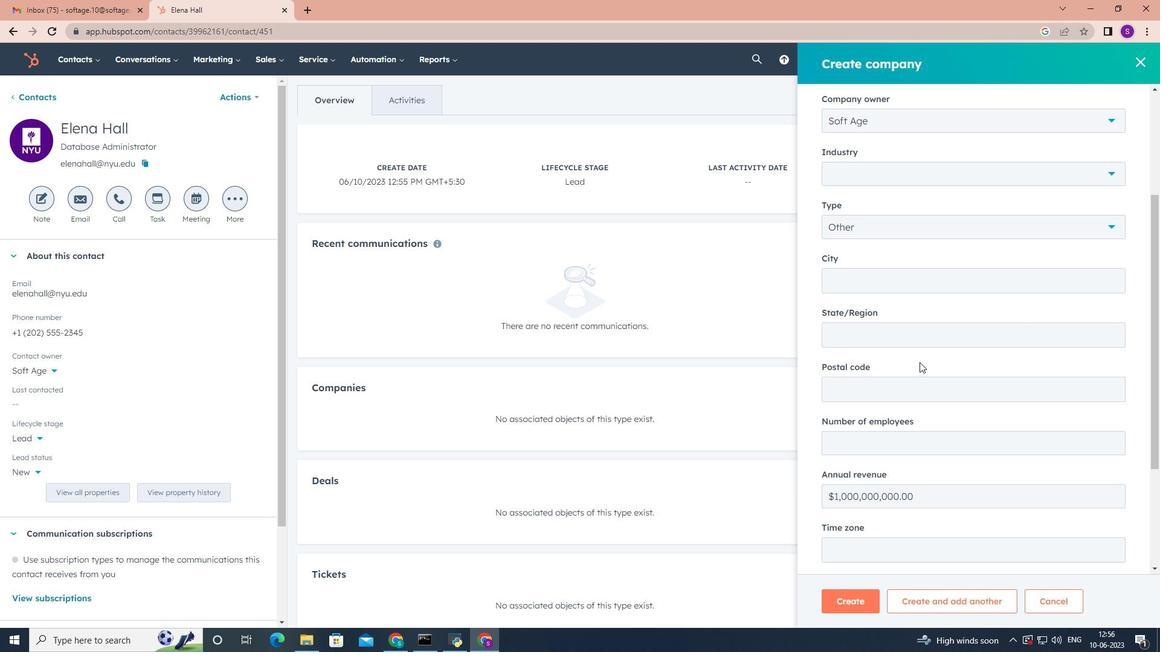
Action: Mouse scrolled (919, 361) with delta (0, 0)
Screenshot: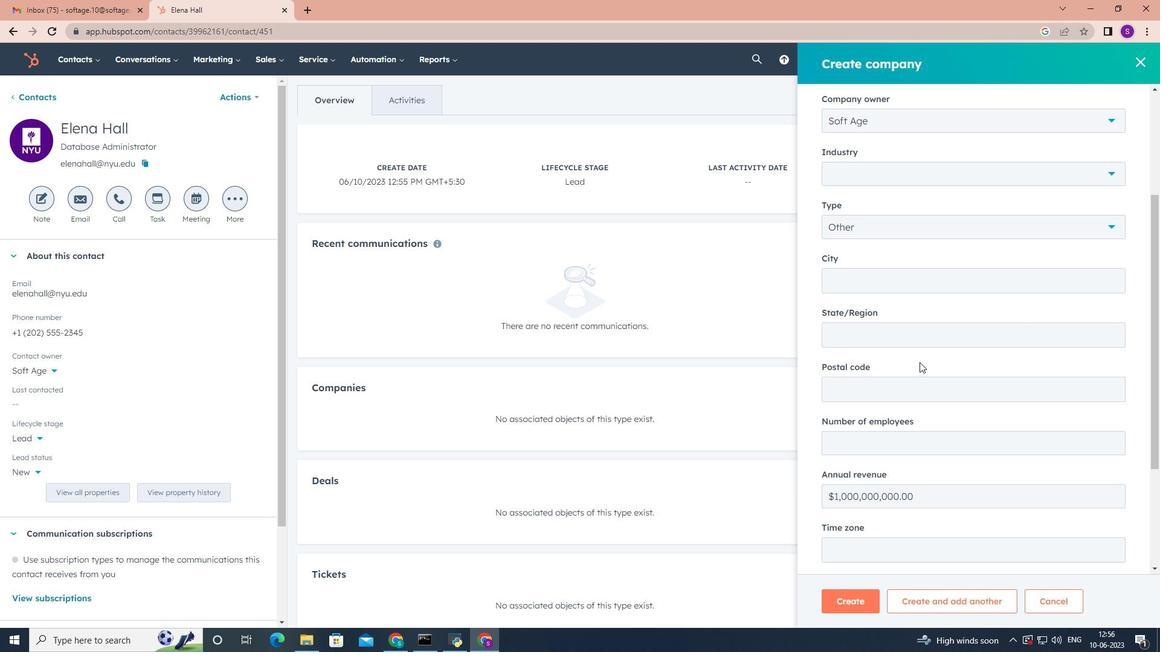 
Action: Mouse scrolled (919, 361) with delta (0, 0)
Screenshot: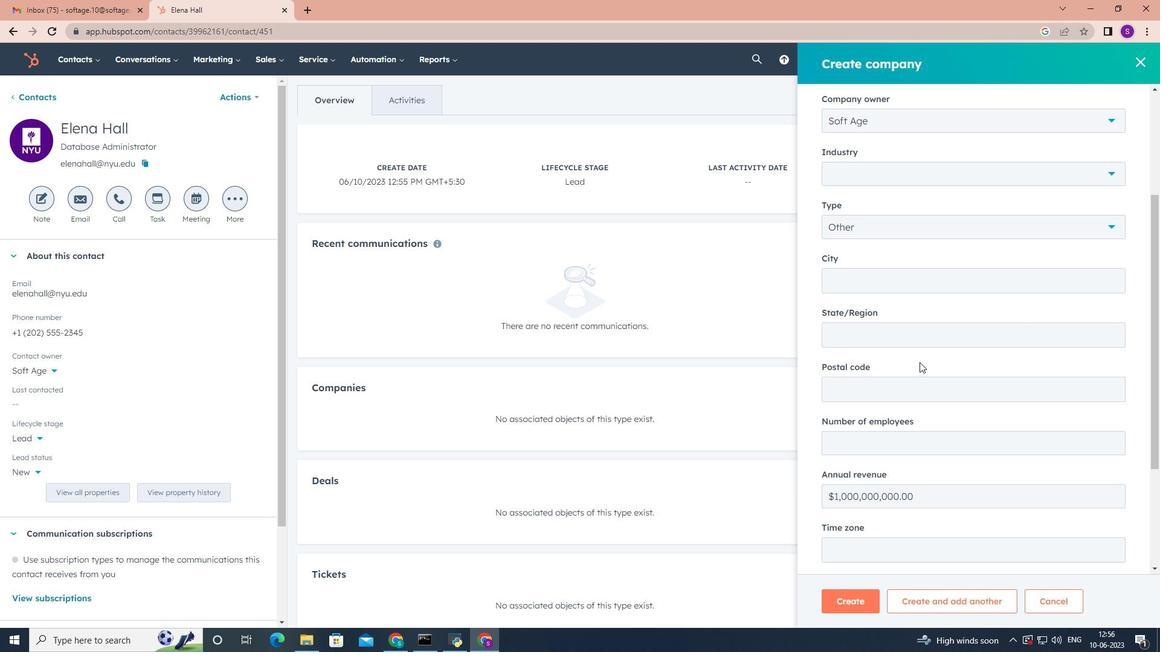 
Action: Mouse scrolled (919, 361) with delta (0, 0)
Screenshot: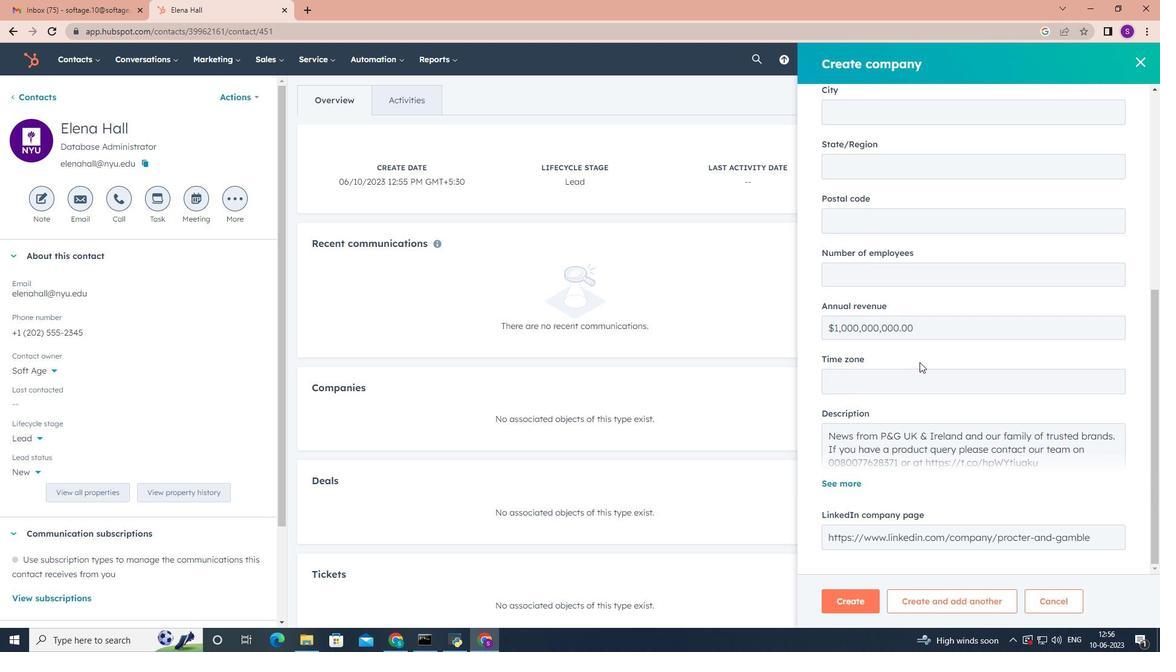 
Action: Mouse scrolled (919, 361) with delta (0, 0)
Screenshot: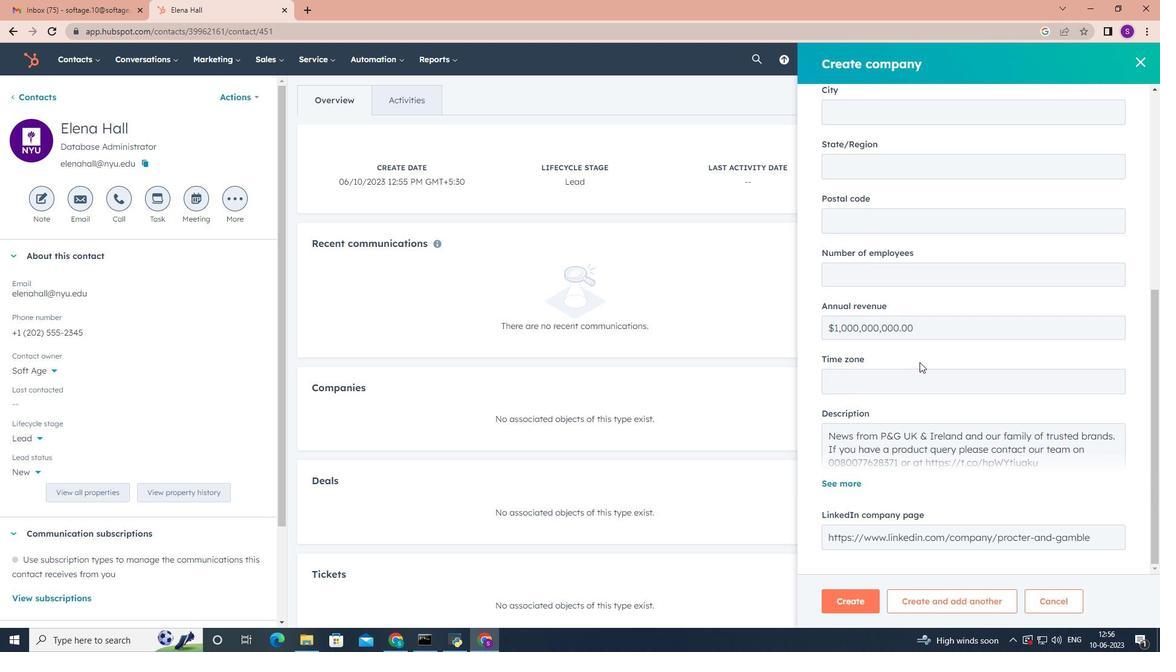 
Action: Mouse scrolled (919, 361) with delta (0, 0)
Screenshot: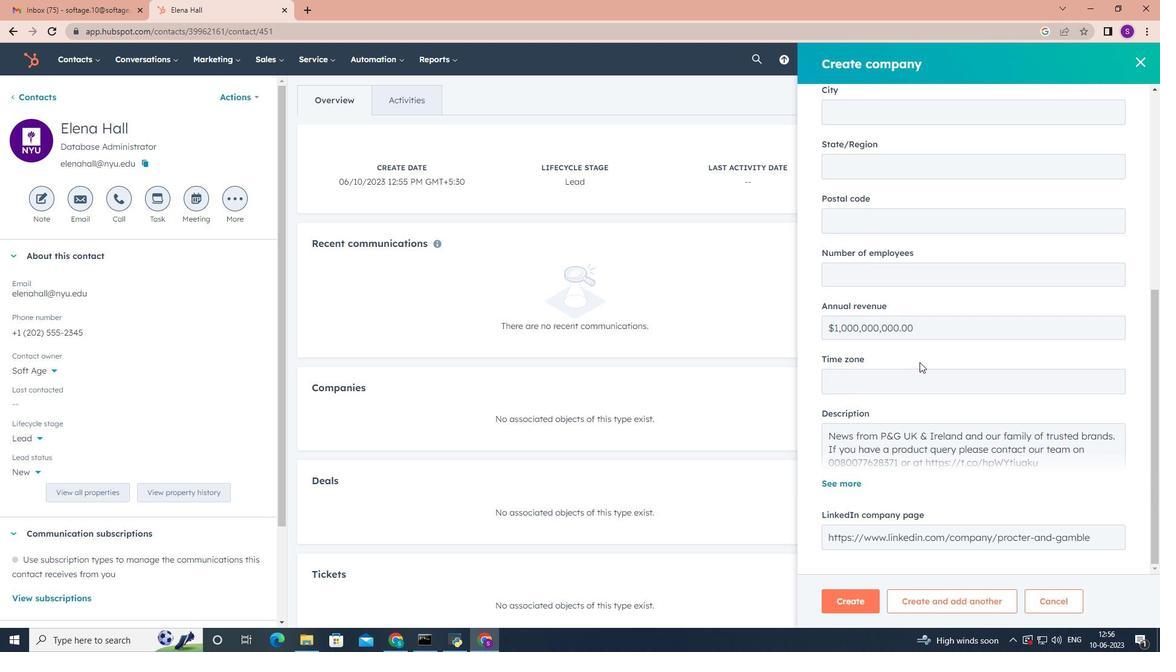 
Action: Mouse scrolled (919, 361) with delta (0, 0)
Screenshot: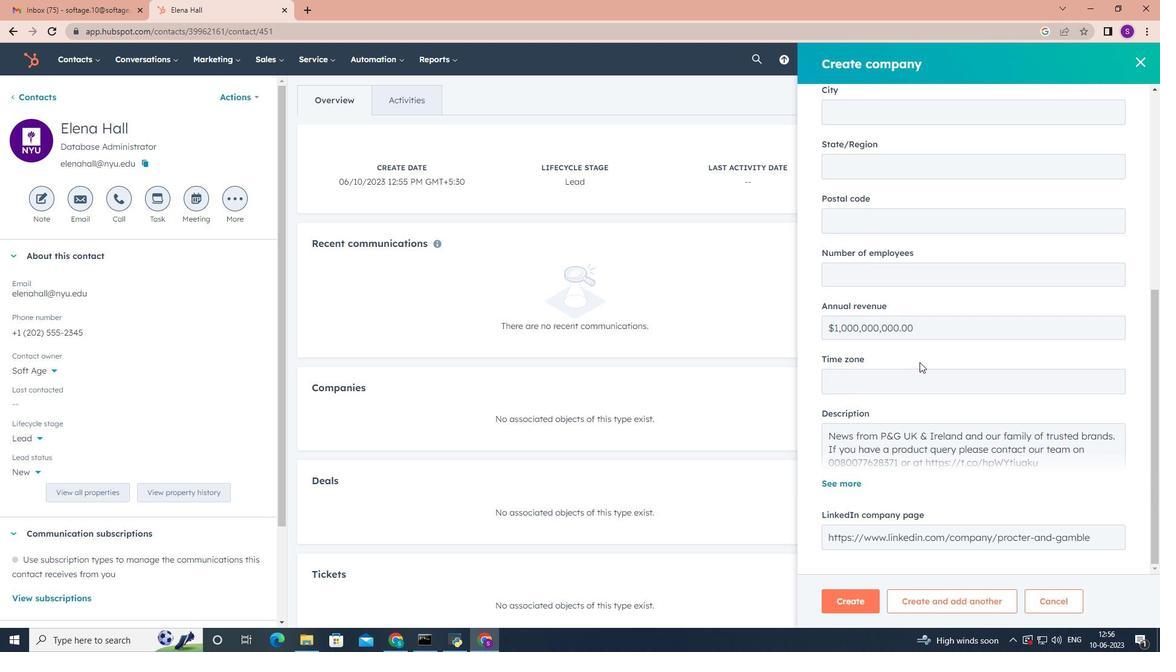 
Action: Mouse moved to (864, 603)
Screenshot: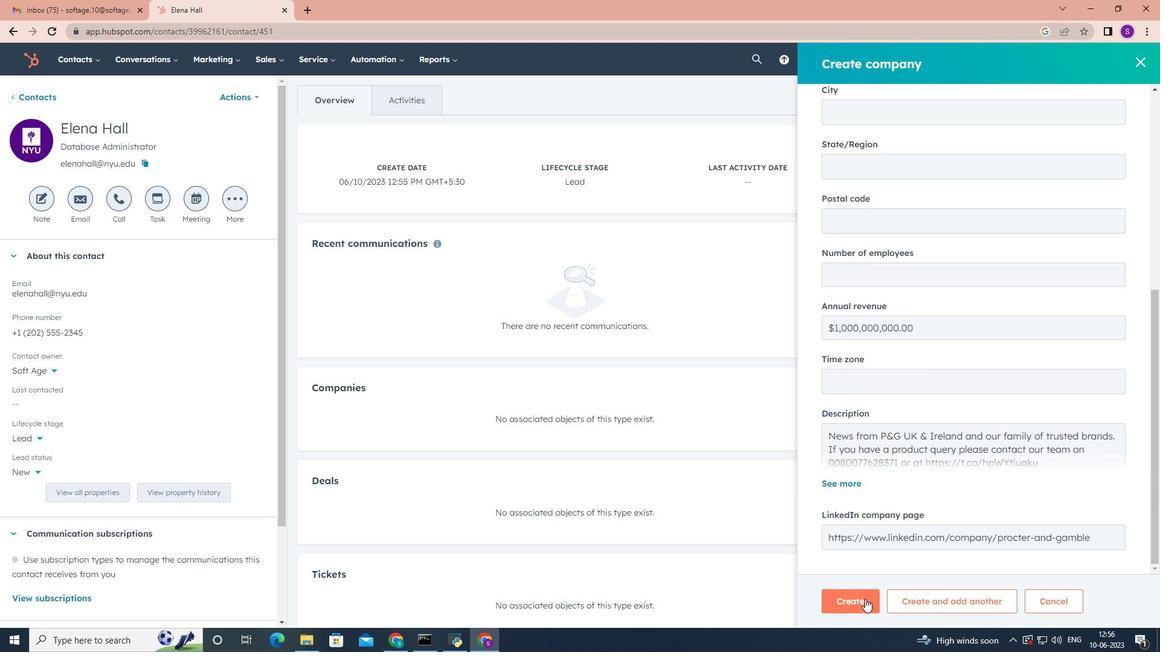 
Action: Mouse pressed left at (864, 603)
Screenshot: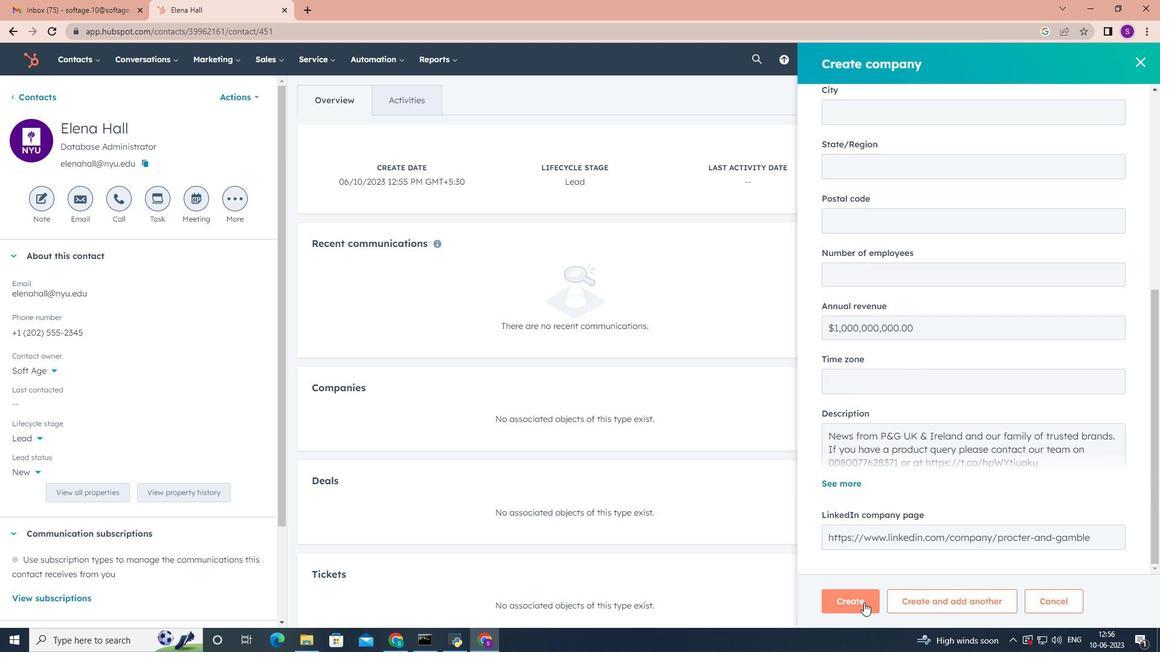 
Action: Mouse moved to (812, 386)
Screenshot: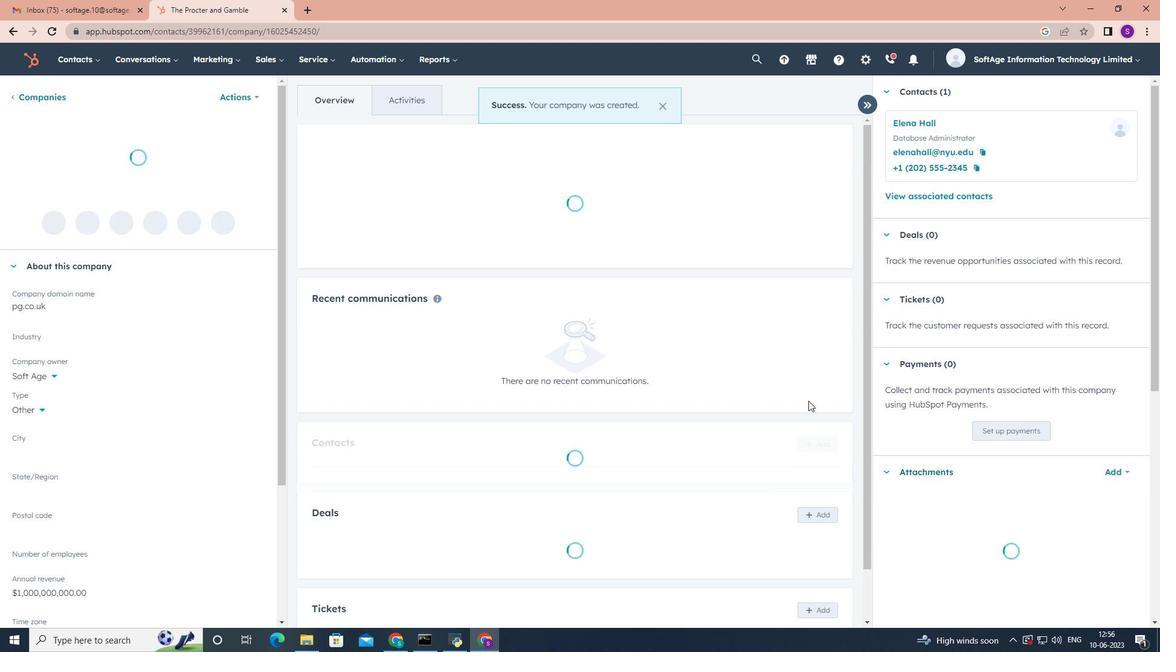 
